 Task: Send an email with the signature Julia Brown with the subject Request for a job offer acceptance and the message Can you please provide me with the contact information for the IT department? from softage.8@softage.net to softage.7@softage.net and move the email from Sent Items to the folder Cloud computing
Action: Mouse moved to (51, 121)
Screenshot: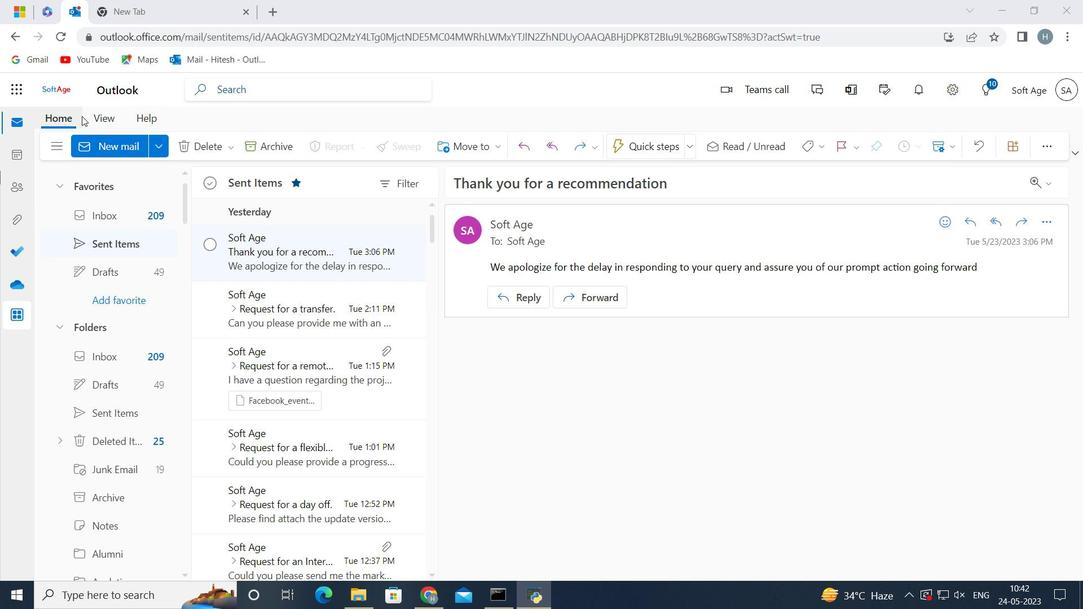 
Action: Mouse pressed left at (51, 121)
Screenshot: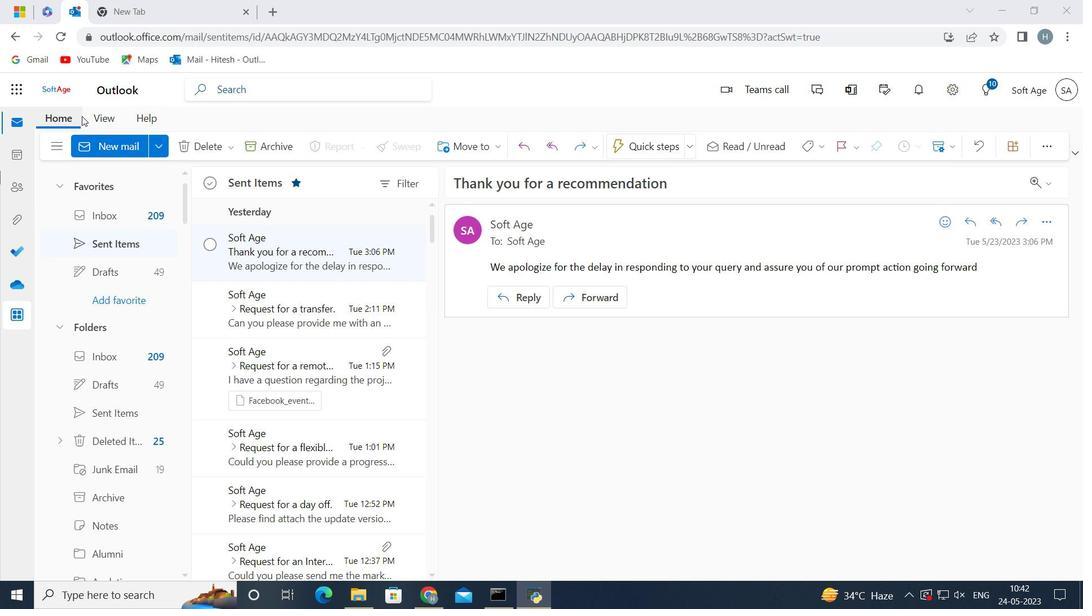 
Action: Mouse moved to (99, 146)
Screenshot: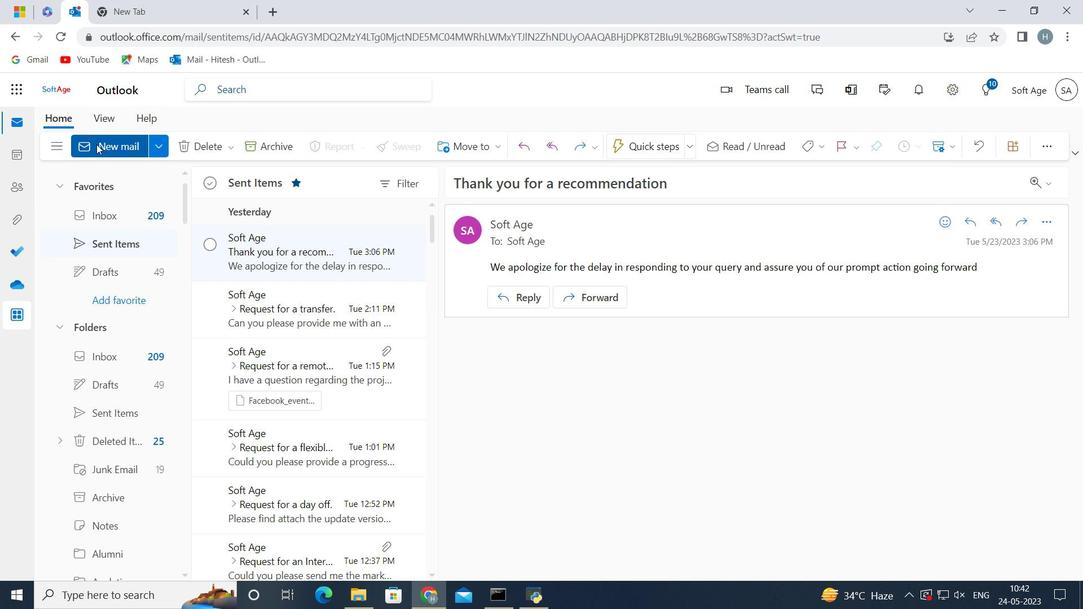 
Action: Mouse pressed left at (99, 146)
Screenshot: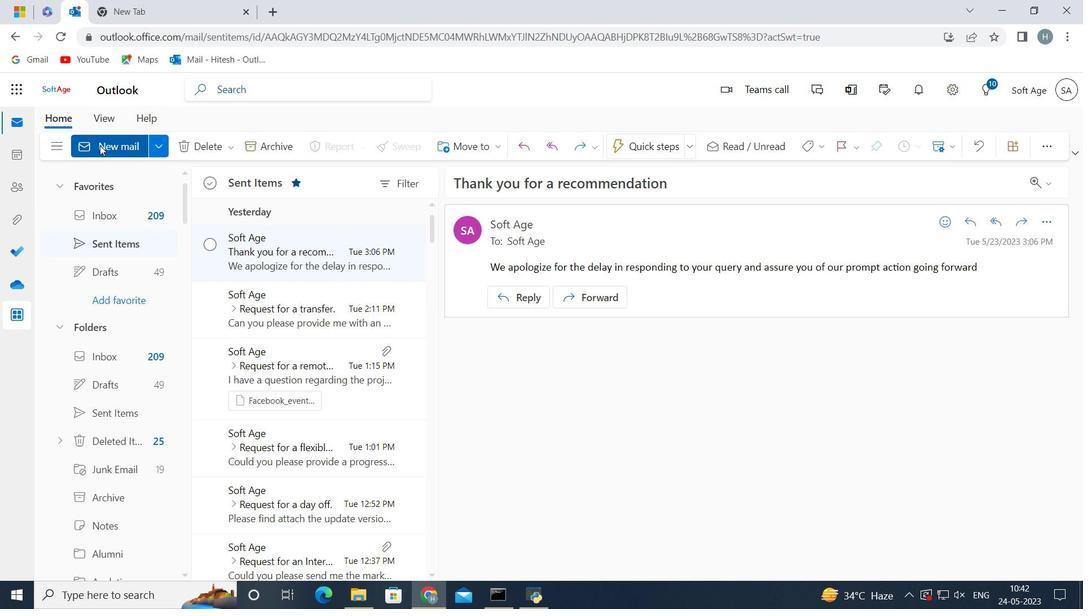 
Action: Mouse moved to (1051, 129)
Screenshot: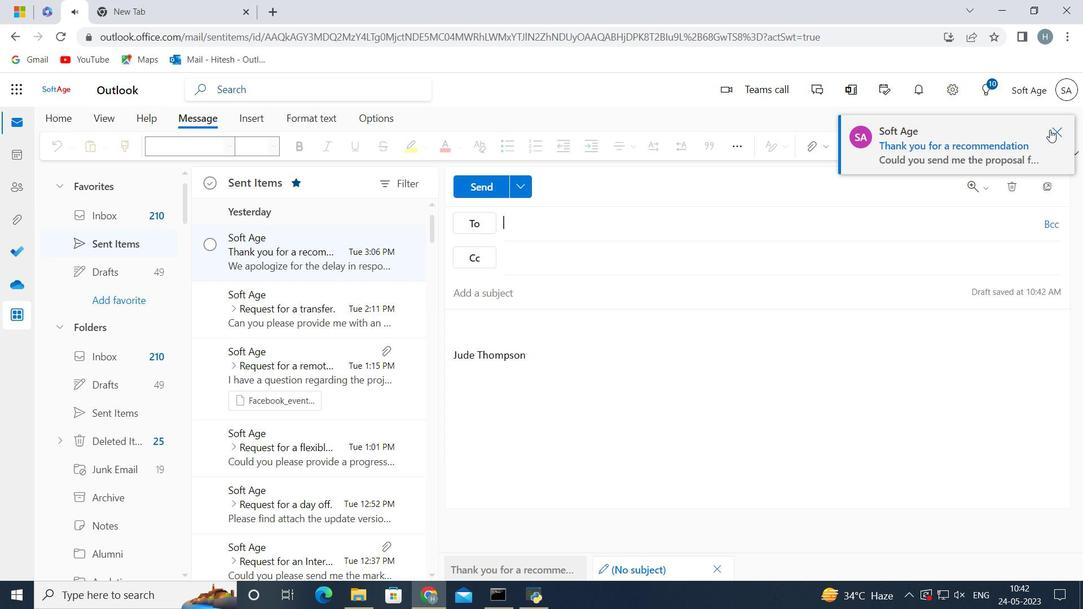 
Action: Mouse pressed left at (1051, 129)
Screenshot: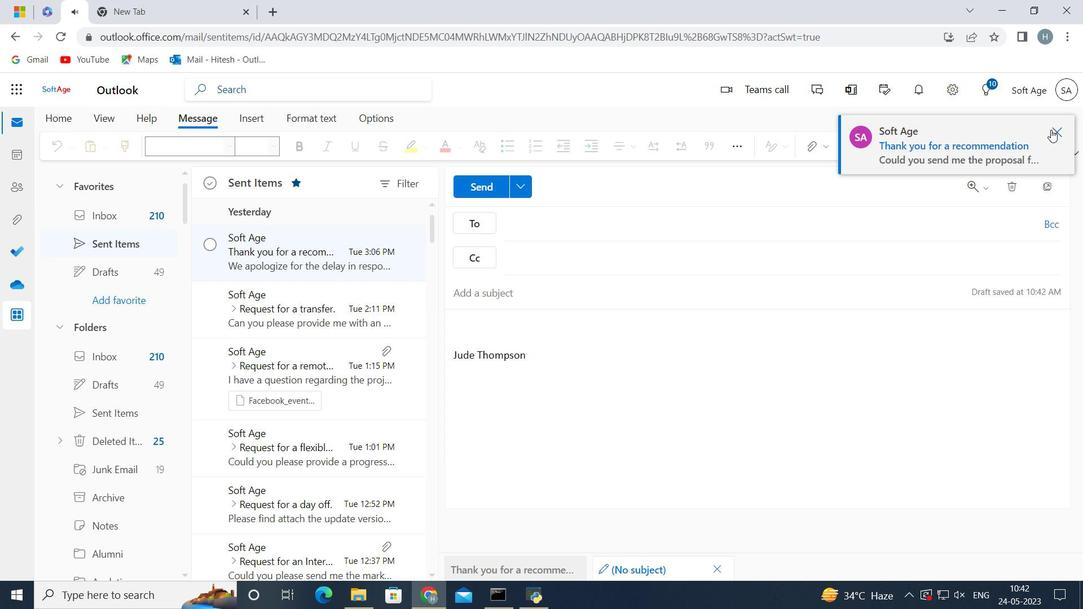 
Action: Mouse moved to (877, 145)
Screenshot: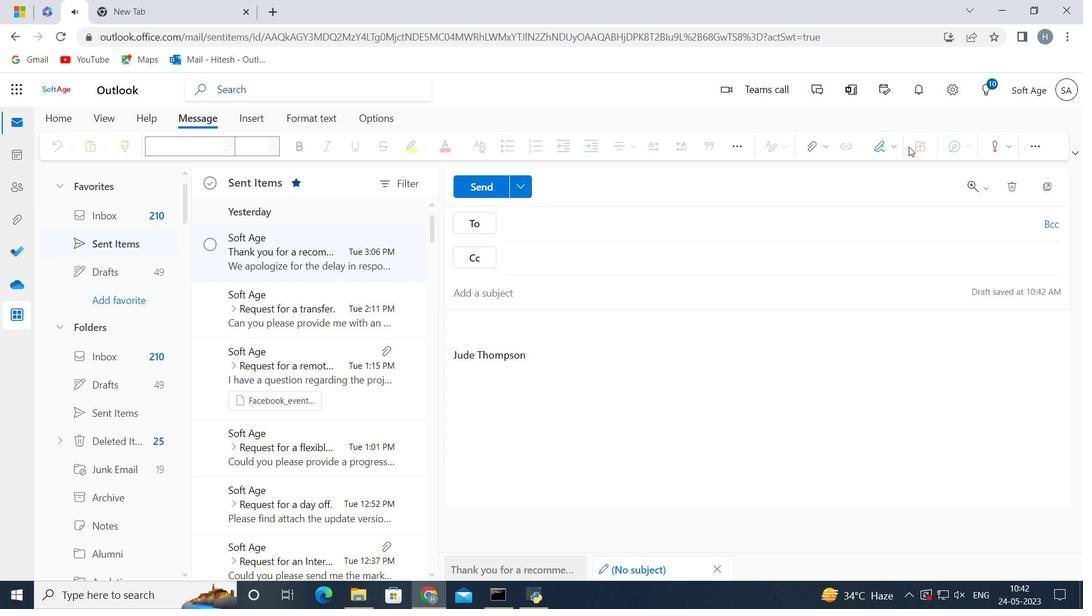 
Action: Mouse pressed left at (877, 145)
Screenshot: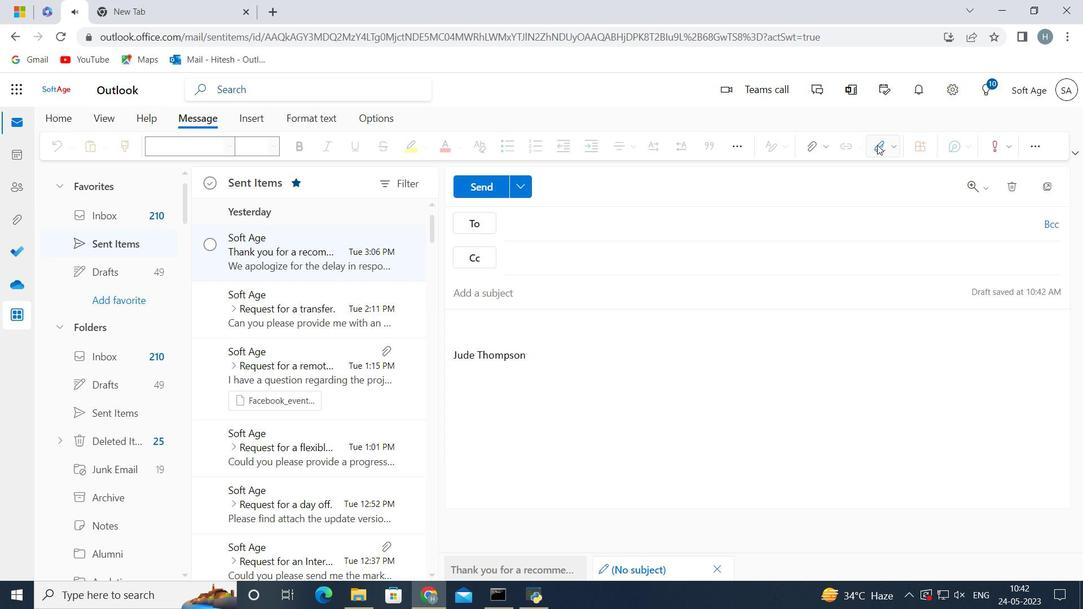 
Action: Mouse moved to (848, 204)
Screenshot: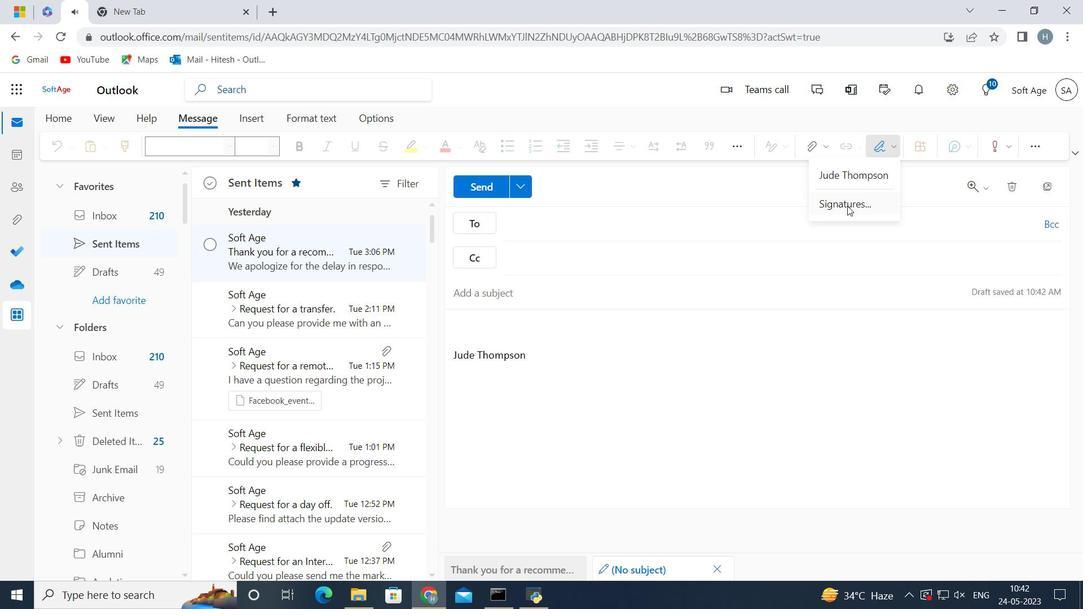 
Action: Mouse pressed left at (848, 204)
Screenshot: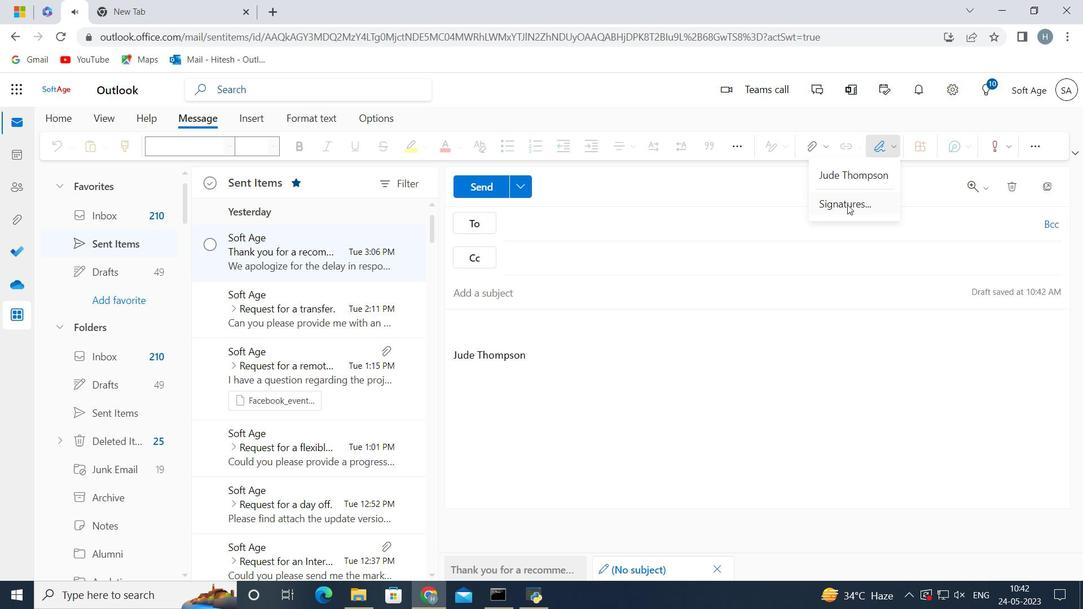 
Action: Mouse moved to (811, 256)
Screenshot: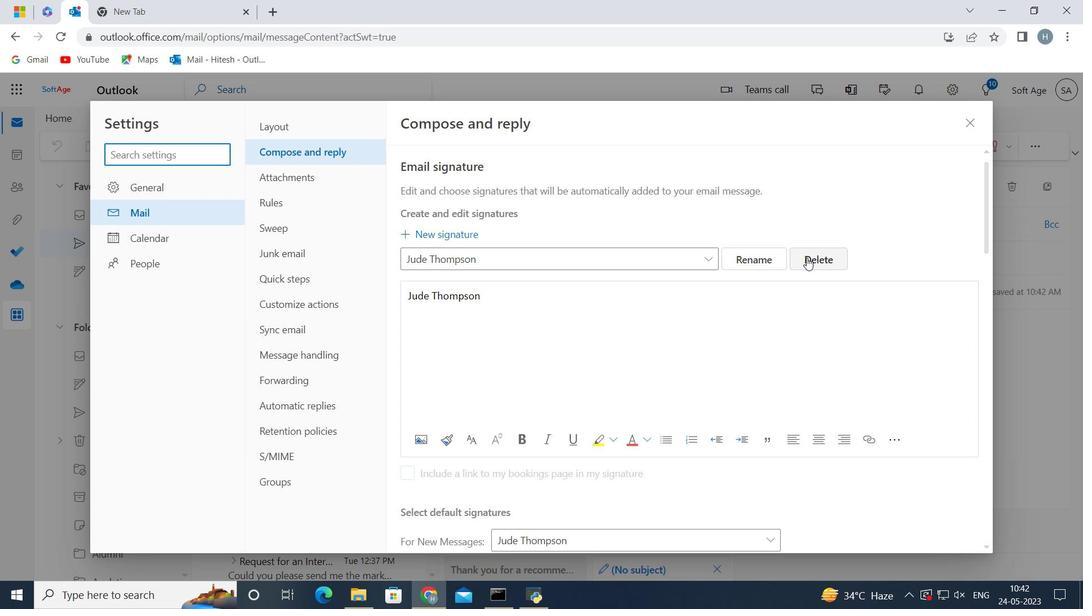 
Action: Mouse pressed left at (811, 256)
Screenshot: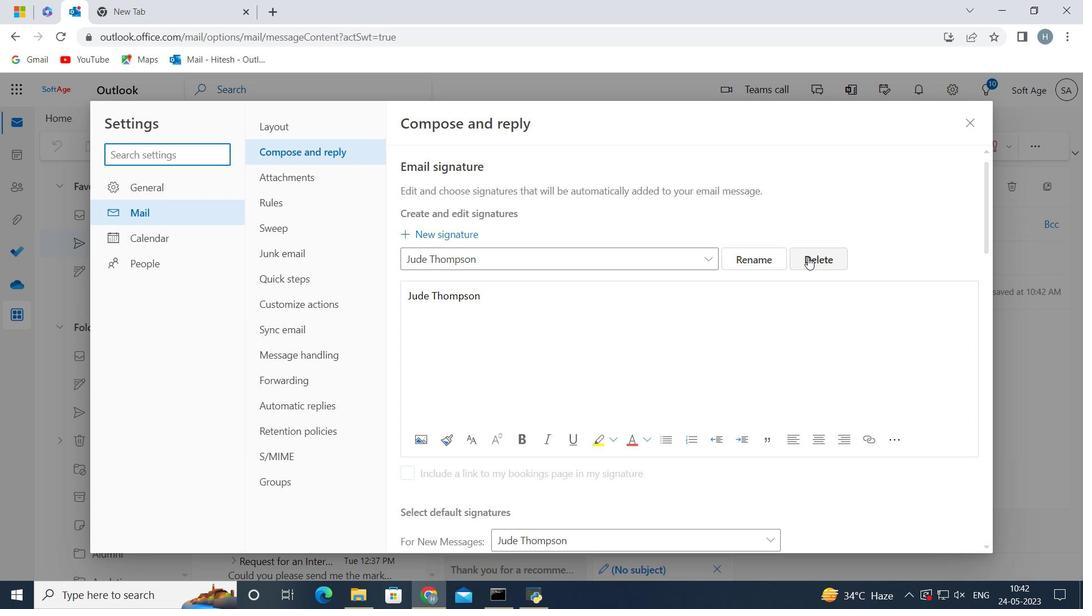 
Action: Mouse moved to (682, 256)
Screenshot: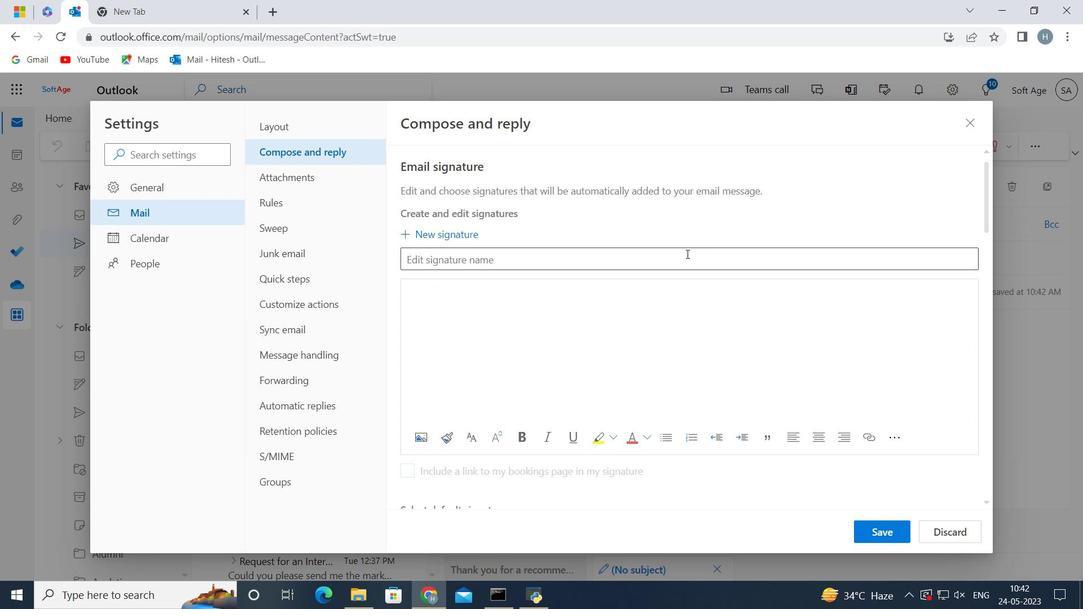 
Action: Mouse pressed left at (682, 256)
Screenshot: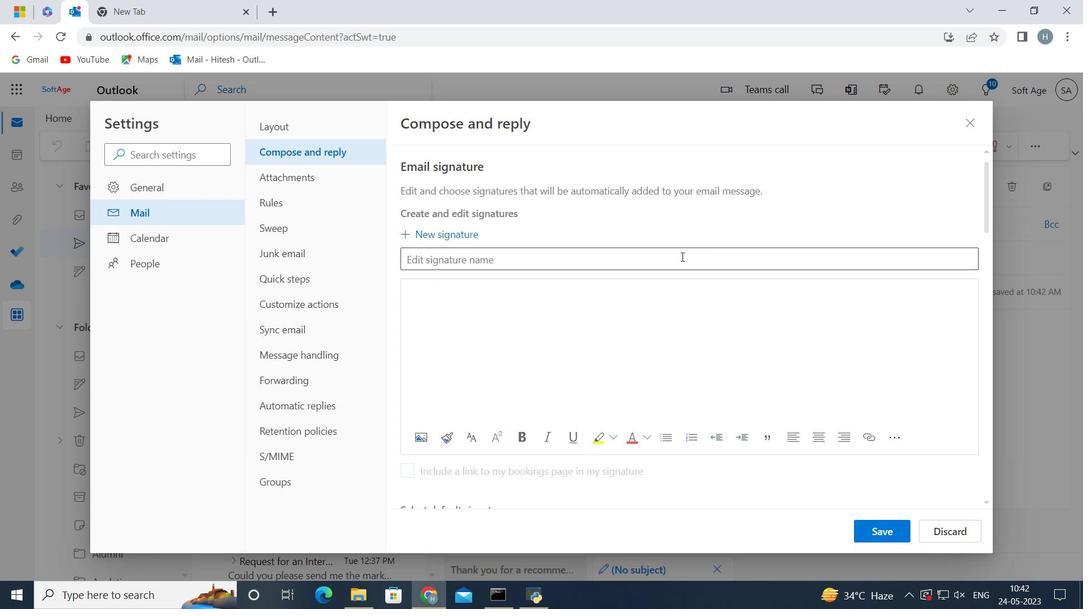 
Action: Key pressed <Key.shift>Julia<Key.space><Key.shift>Brown<Key.space>
Screenshot: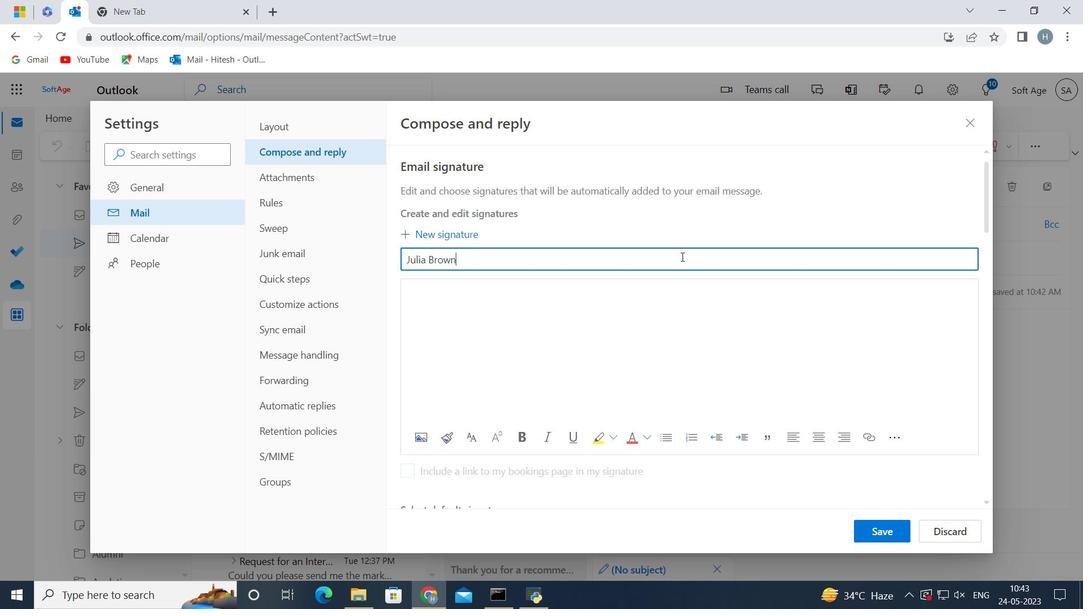 
Action: Mouse moved to (612, 334)
Screenshot: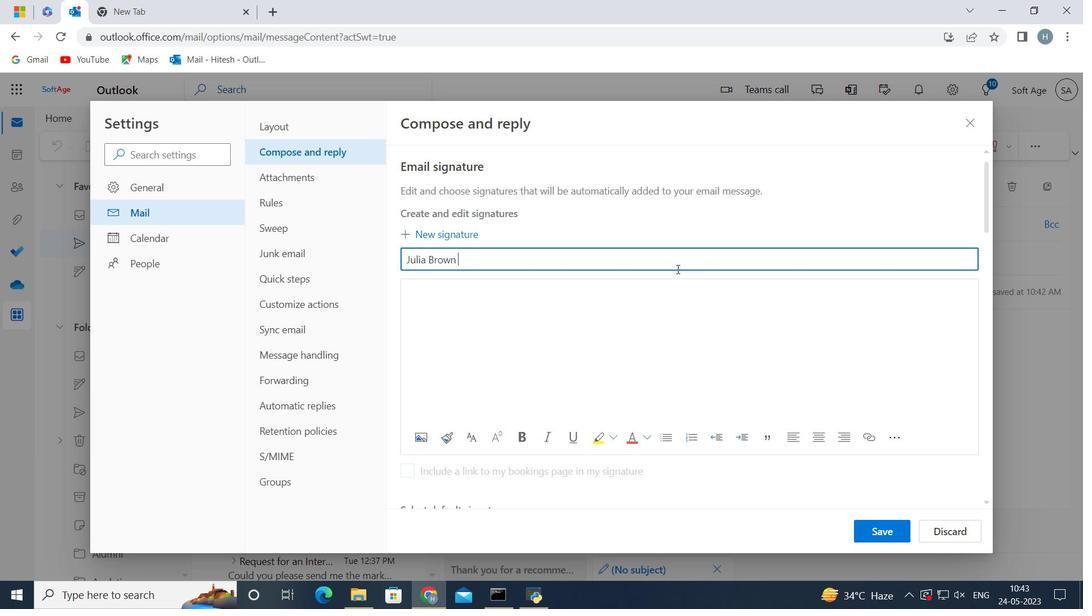 
Action: Mouse pressed left at (612, 334)
Screenshot: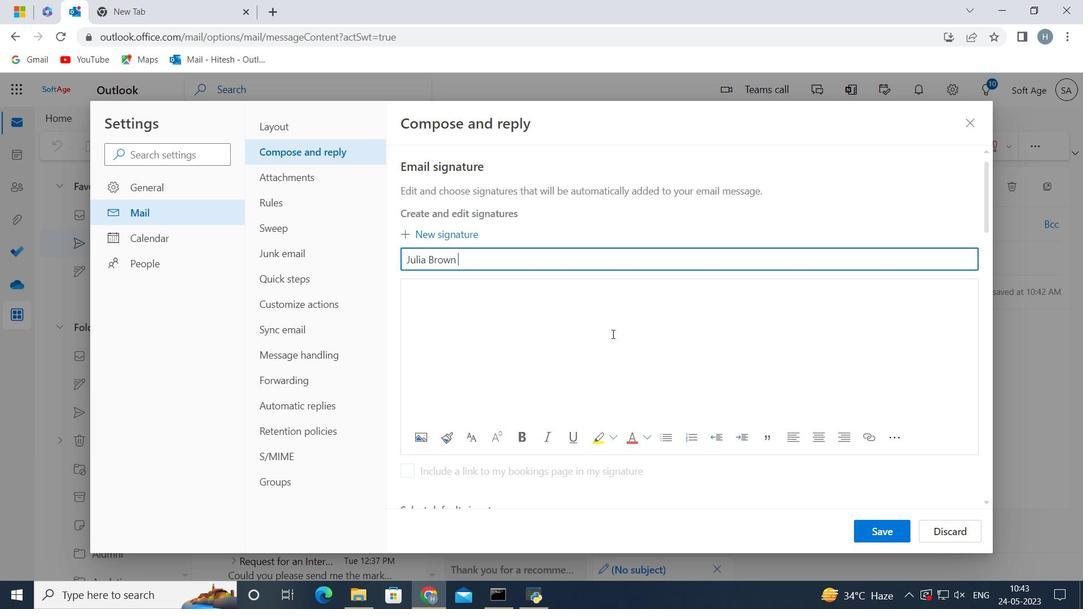 
Action: Key pressed <Key.shift>Julia<Key.space><Key.shift>Brown<Key.space>
Screenshot: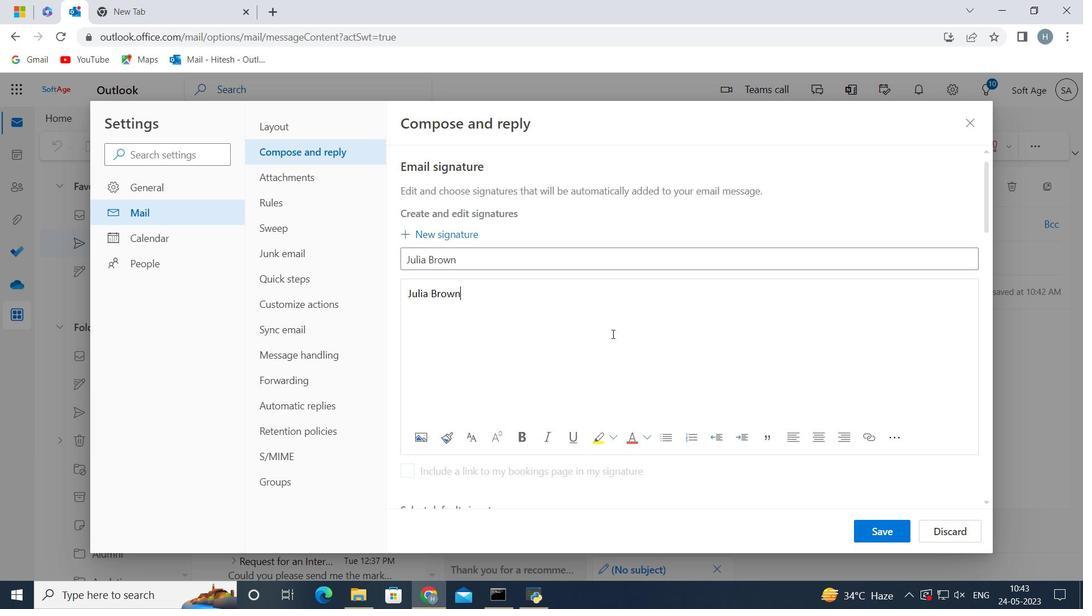 
Action: Mouse moved to (899, 531)
Screenshot: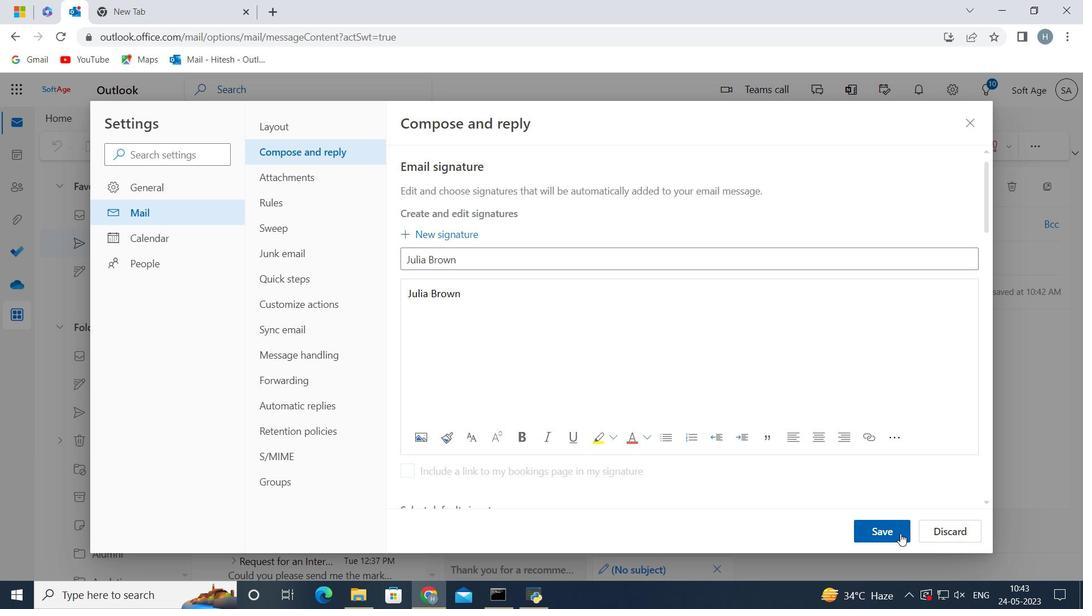 
Action: Mouse pressed left at (899, 531)
Screenshot: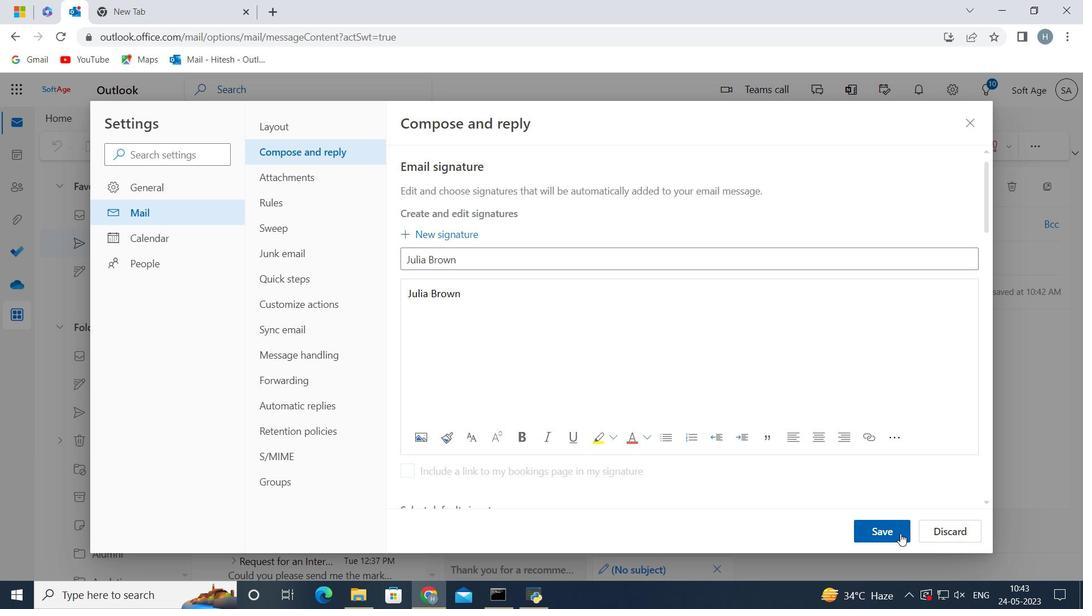 
Action: Mouse moved to (858, 378)
Screenshot: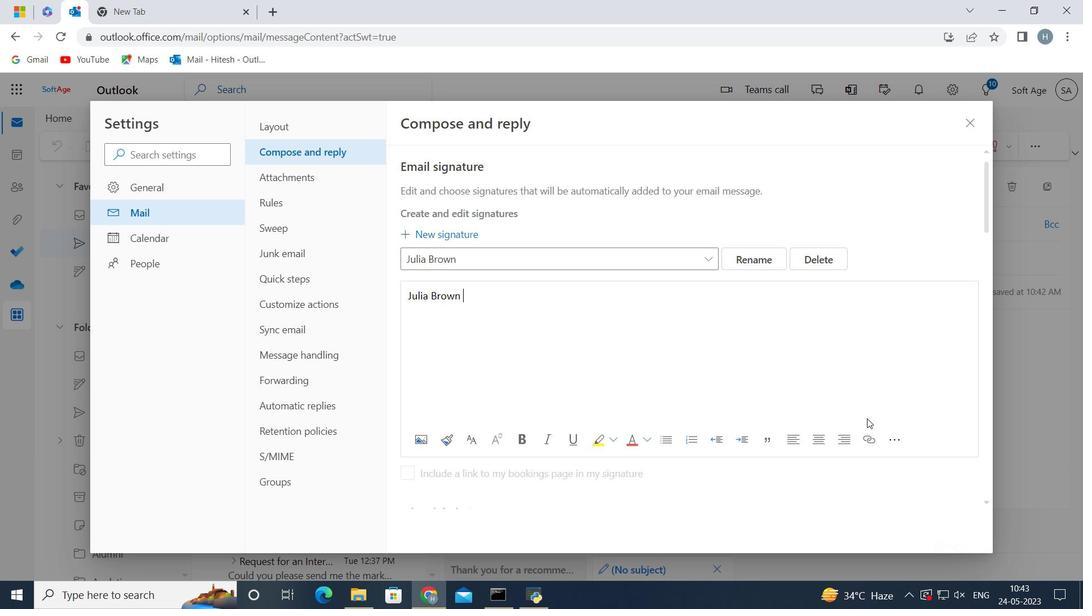 
Action: Mouse scrolled (859, 379) with delta (0, 0)
Screenshot: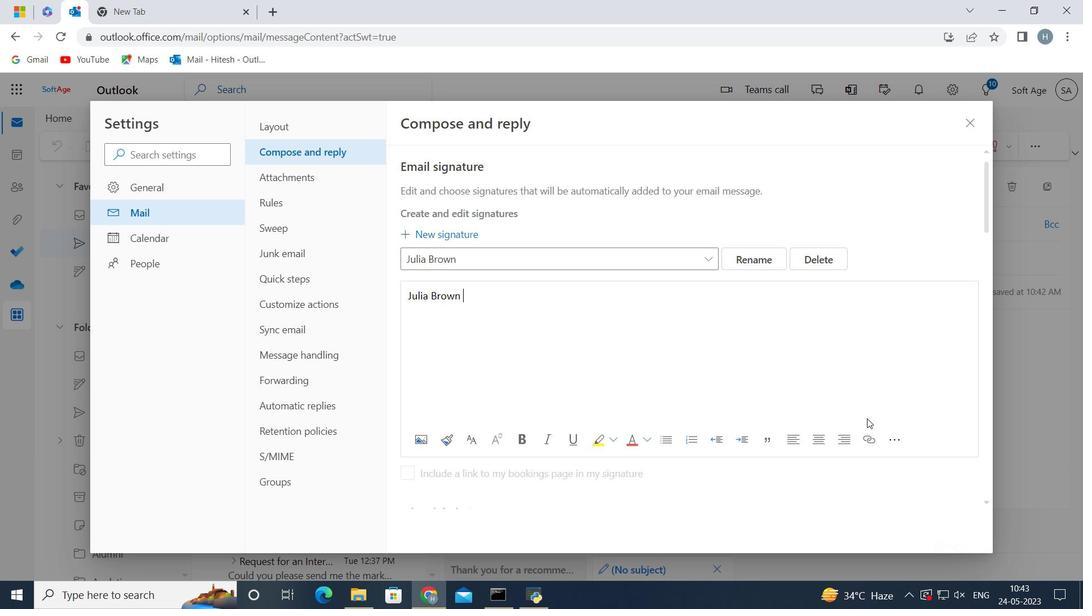 
Action: Mouse moved to (849, 358)
Screenshot: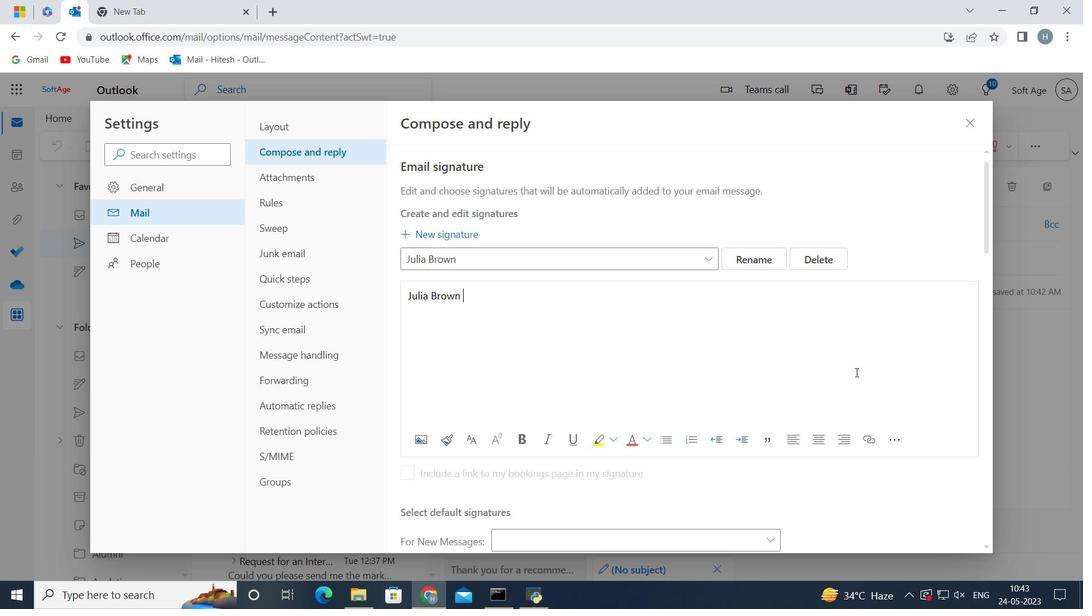 
Action: Mouse scrolled (856, 370) with delta (0, 0)
Screenshot: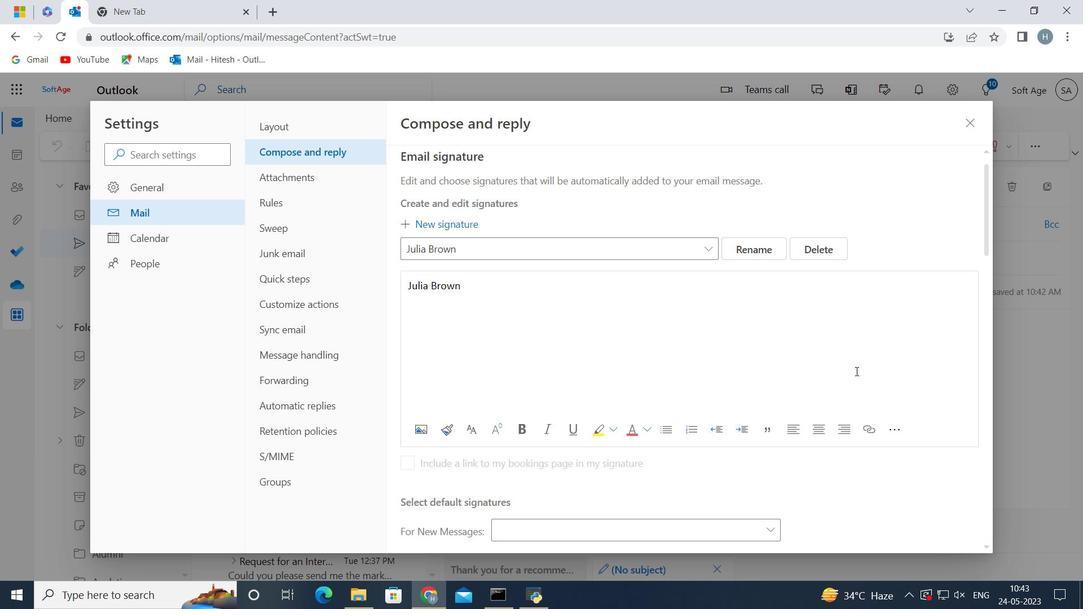 
Action: Mouse scrolled (849, 357) with delta (0, 0)
Screenshot: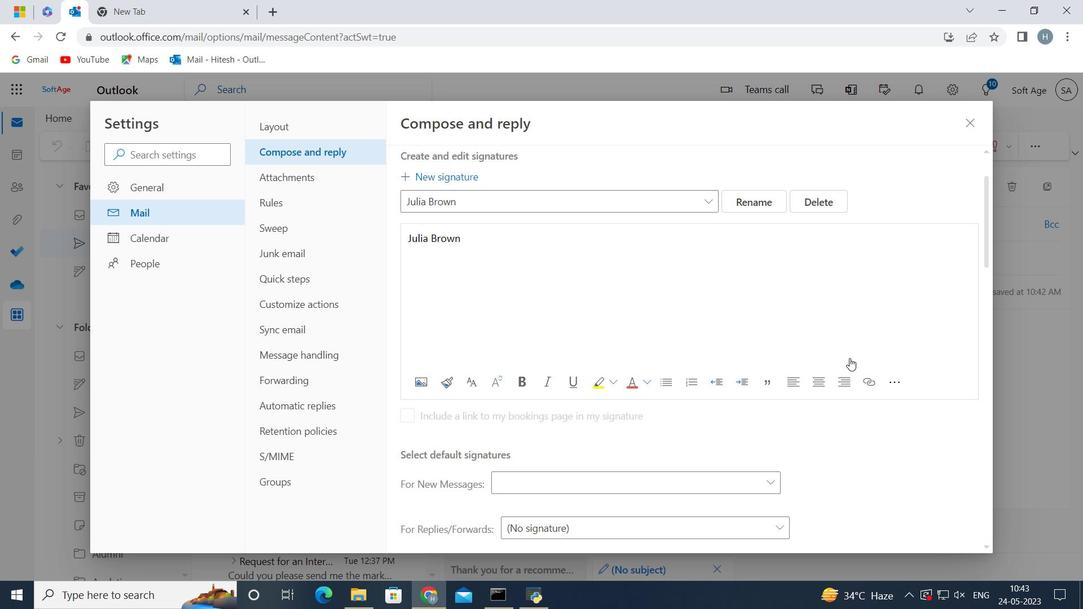 
Action: Mouse scrolled (849, 357) with delta (0, 0)
Screenshot: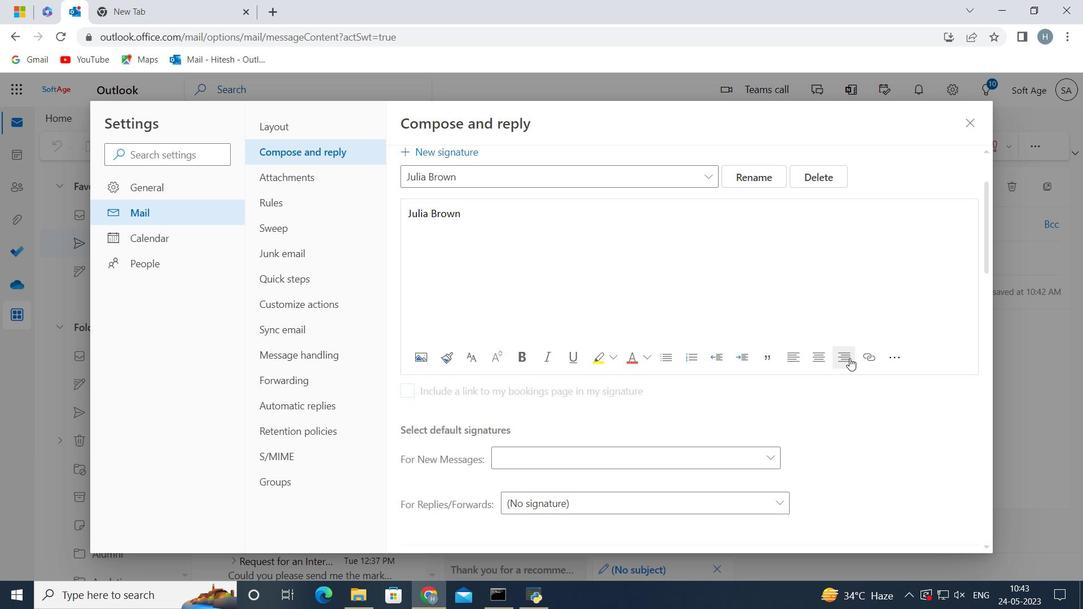 
Action: Mouse moved to (737, 248)
Screenshot: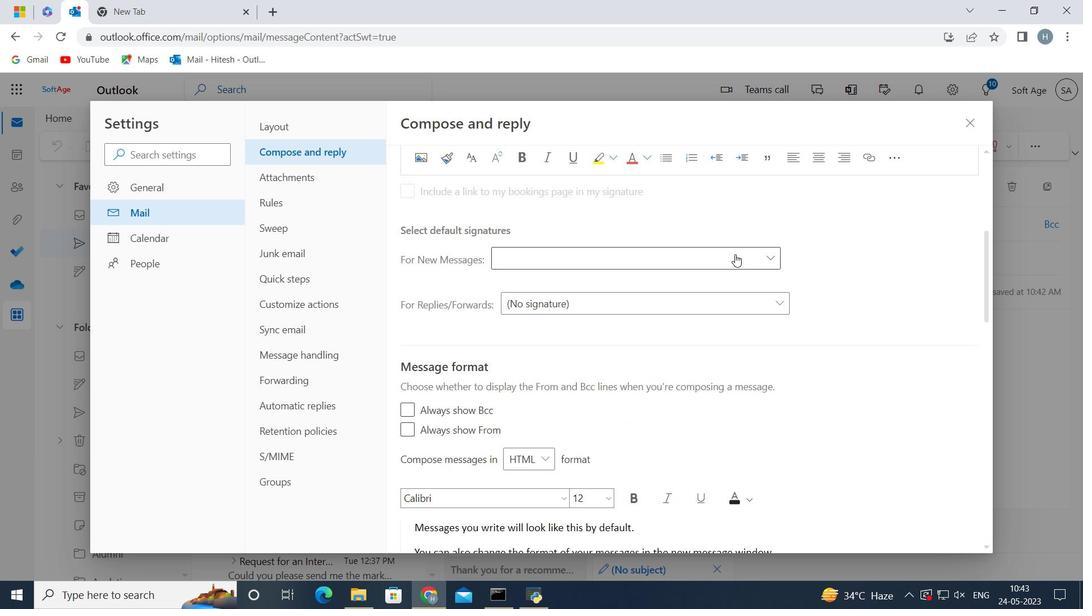 
Action: Mouse pressed left at (737, 248)
Screenshot: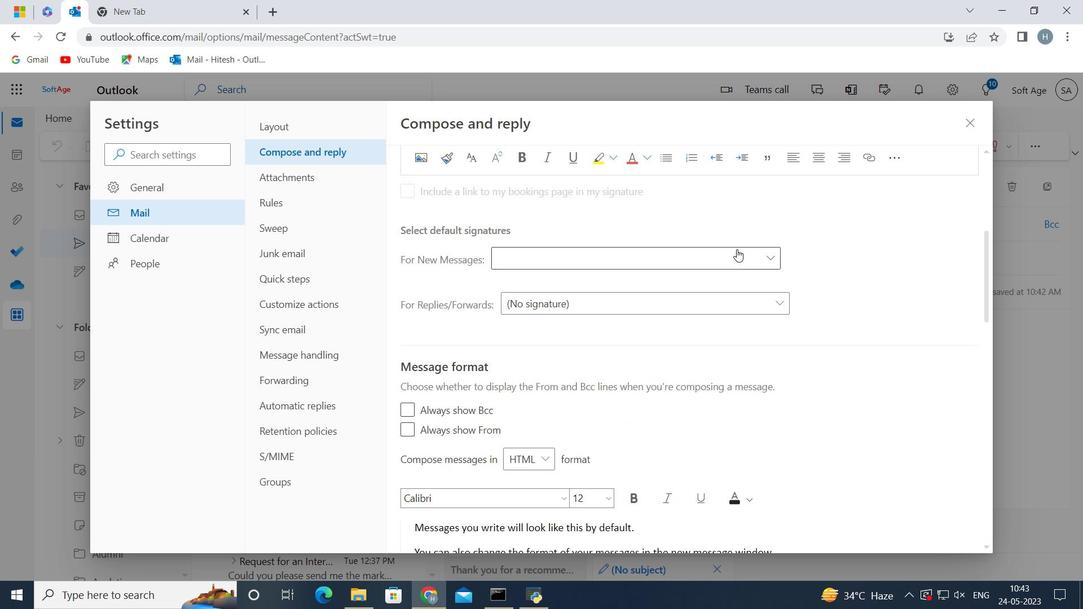 
Action: Mouse moved to (738, 298)
Screenshot: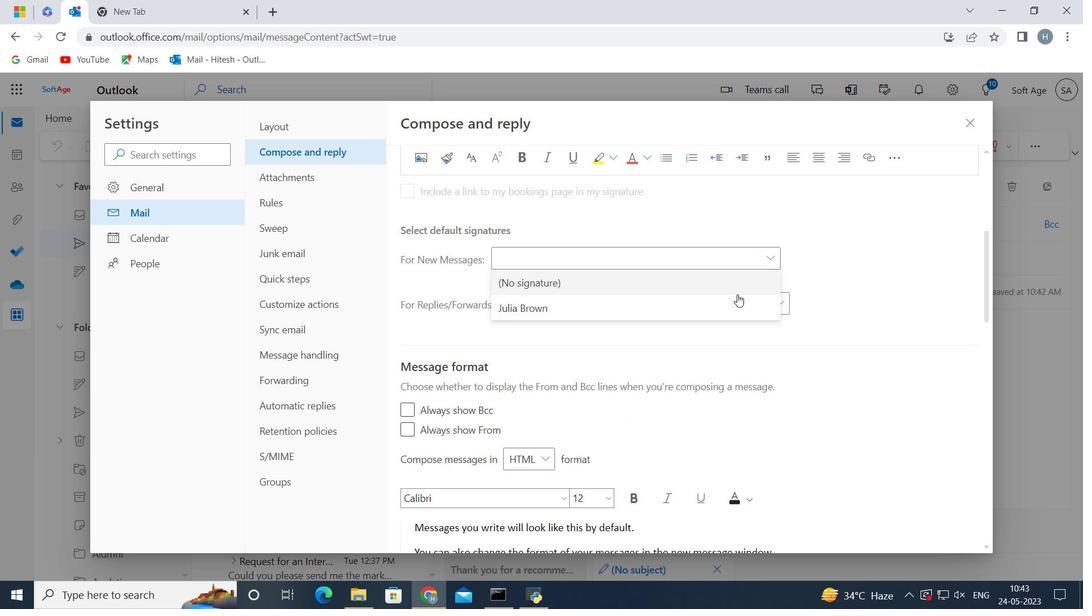 
Action: Mouse pressed left at (738, 298)
Screenshot: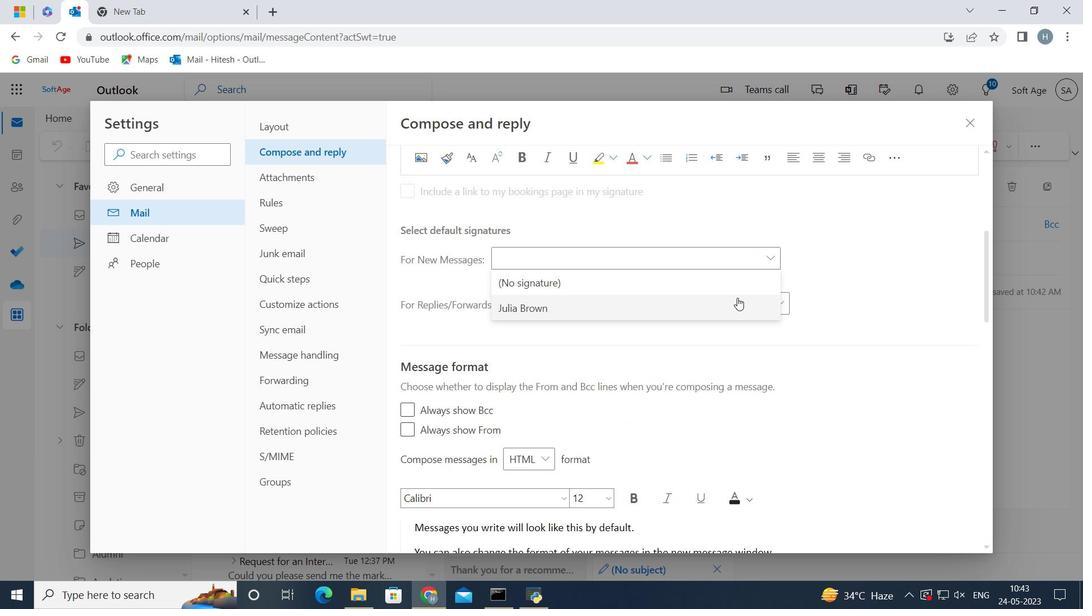 
Action: Mouse moved to (877, 529)
Screenshot: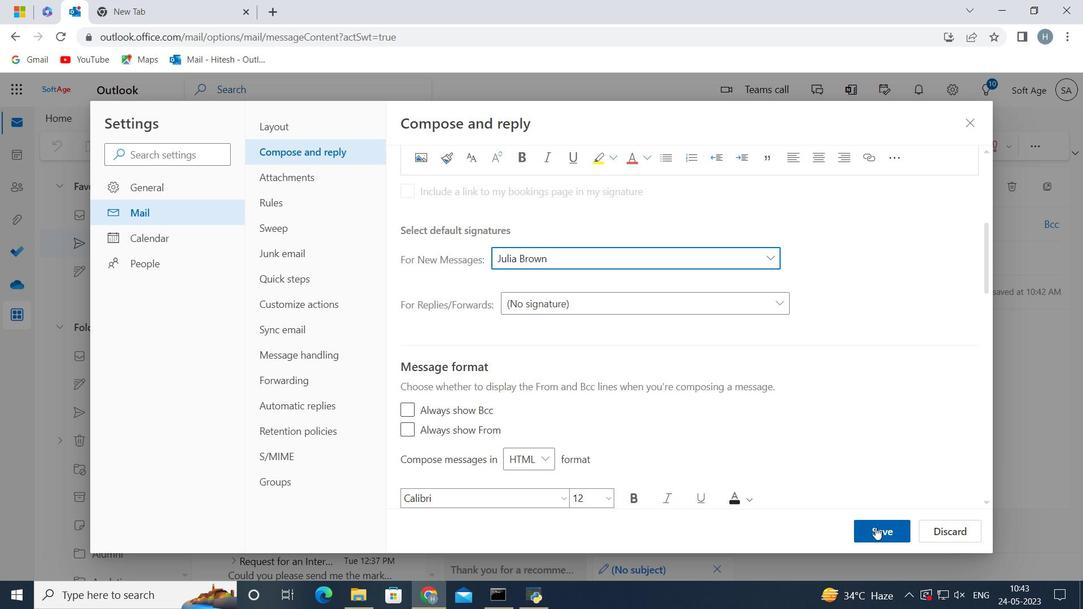 
Action: Mouse pressed left at (877, 529)
Screenshot: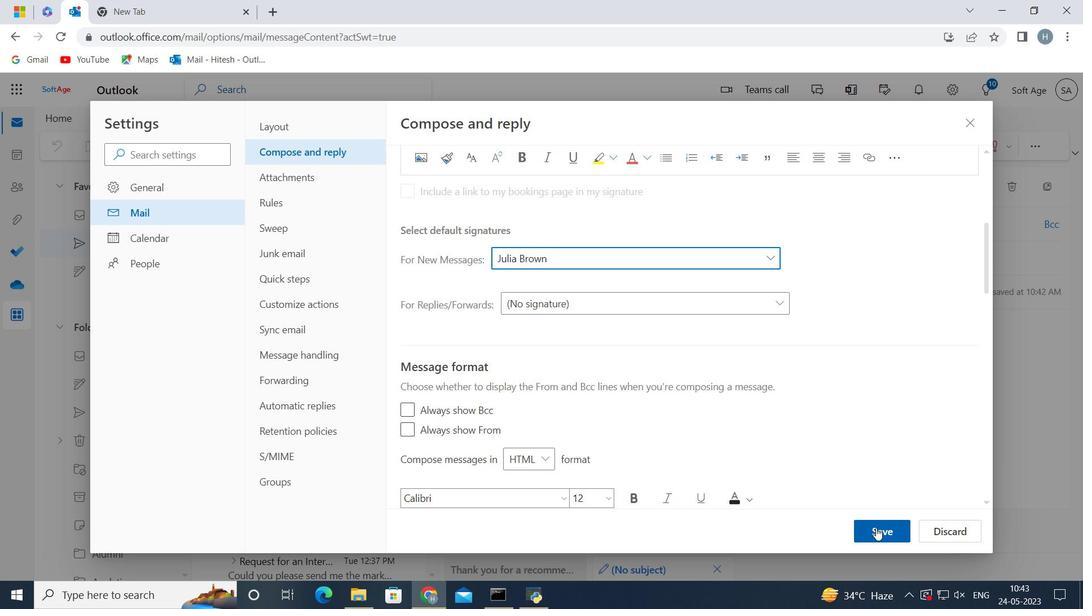 
Action: Mouse moved to (969, 124)
Screenshot: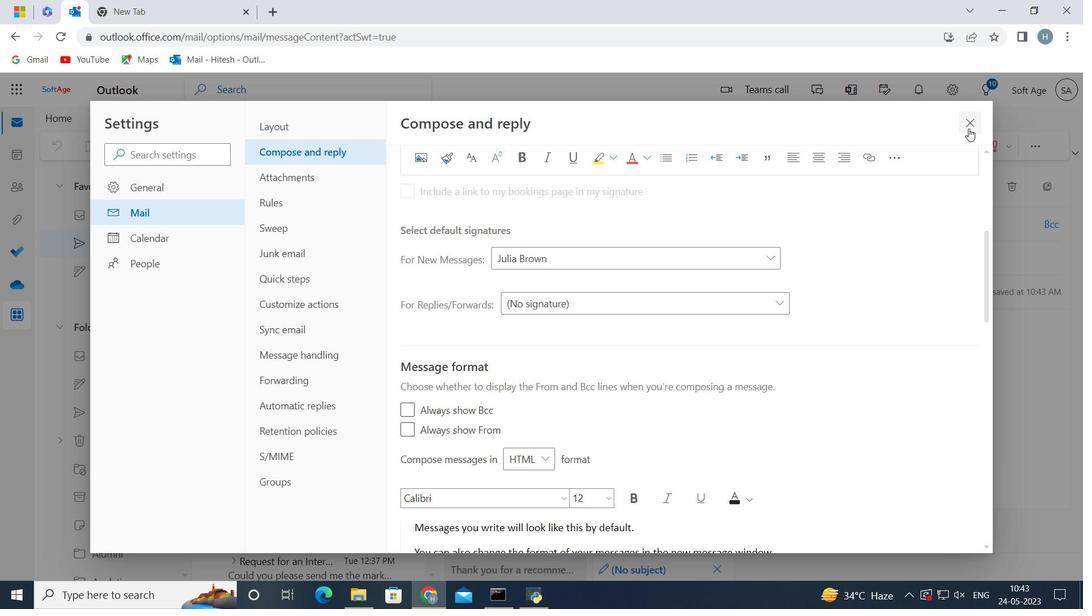 
Action: Mouse pressed left at (969, 124)
Screenshot: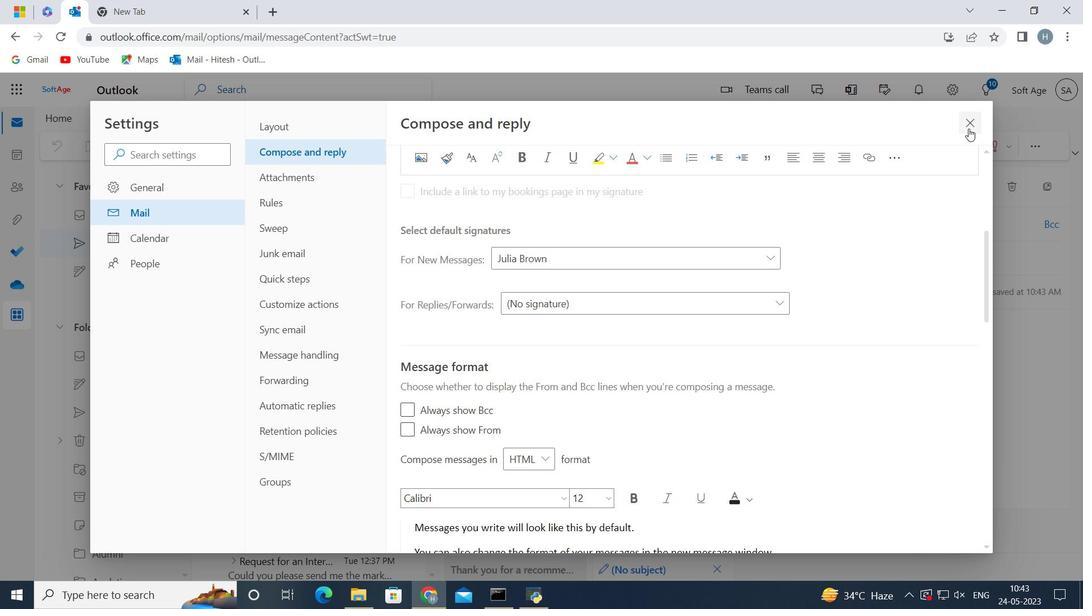 
Action: Mouse moved to (554, 296)
Screenshot: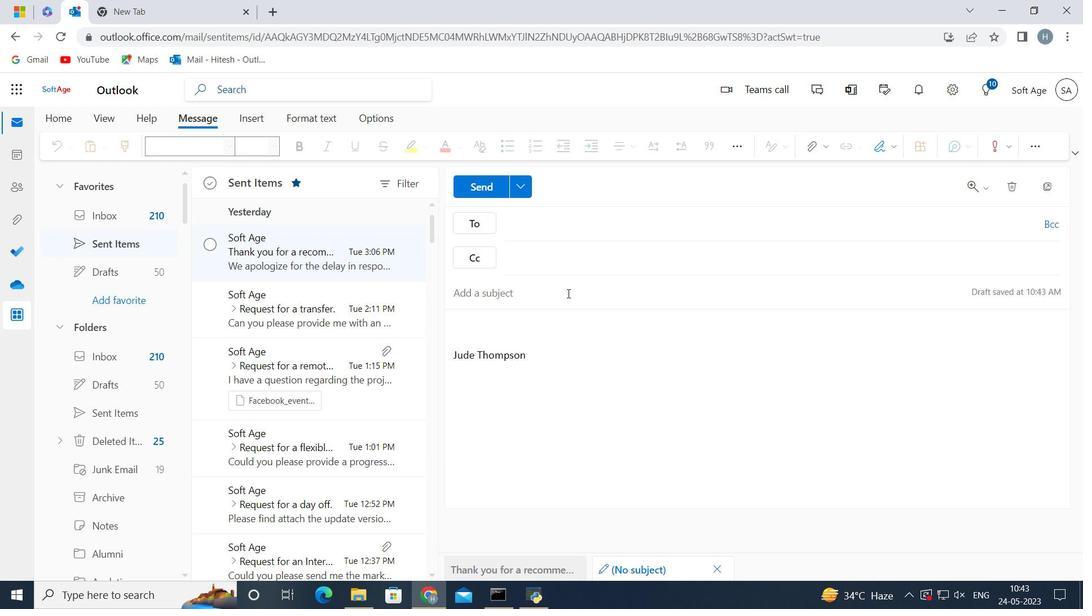 
Action: Mouse pressed left at (554, 296)
Screenshot: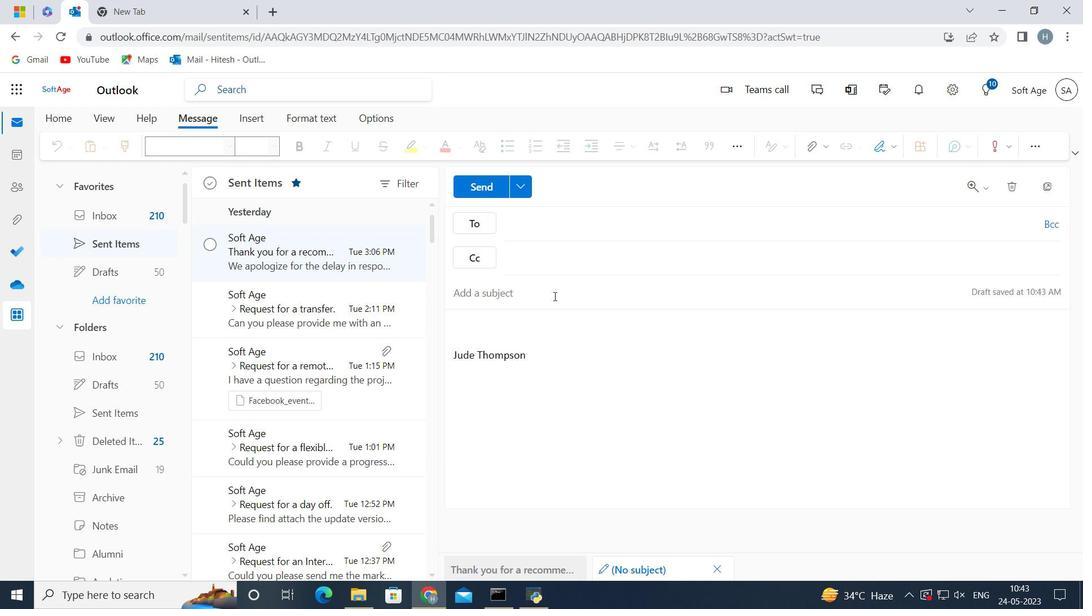 
Action: Key pressed <Key.shift>Request<Key.space>for<Key.space>a<Key.space>job<Key.space>offer<Key.space>acceptance<Key.space>
Screenshot: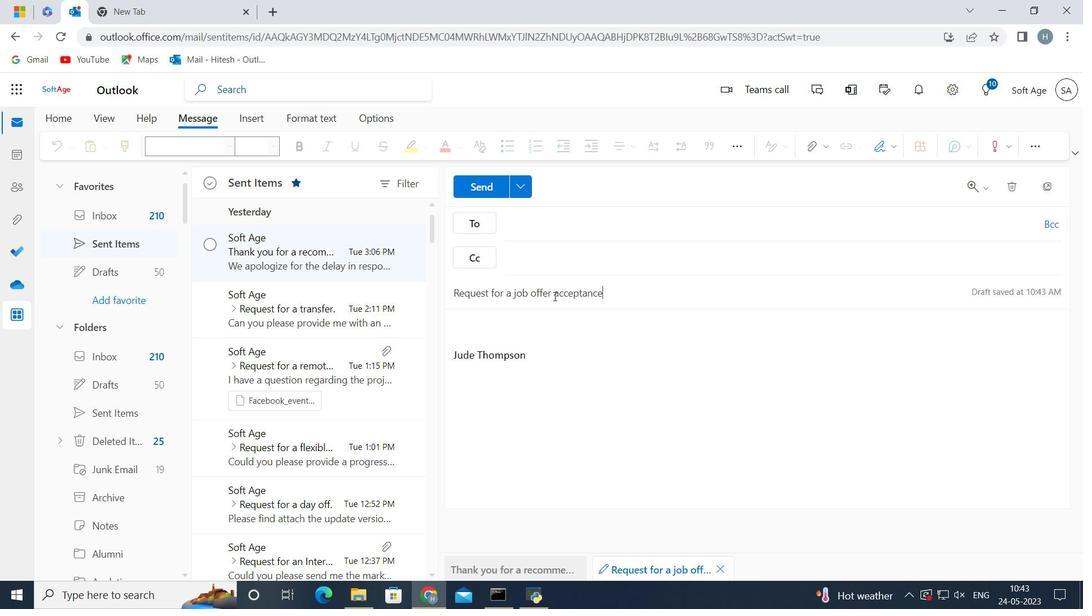 
Action: Mouse moved to (580, 352)
Screenshot: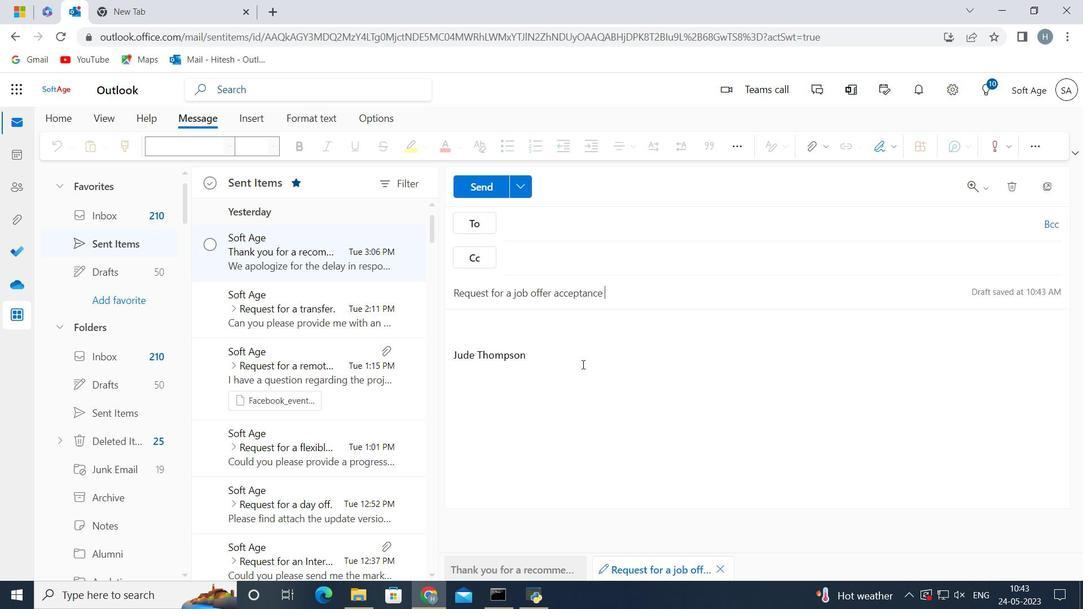 
Action: Mouse pressed left at (580, 352)
Screenshot: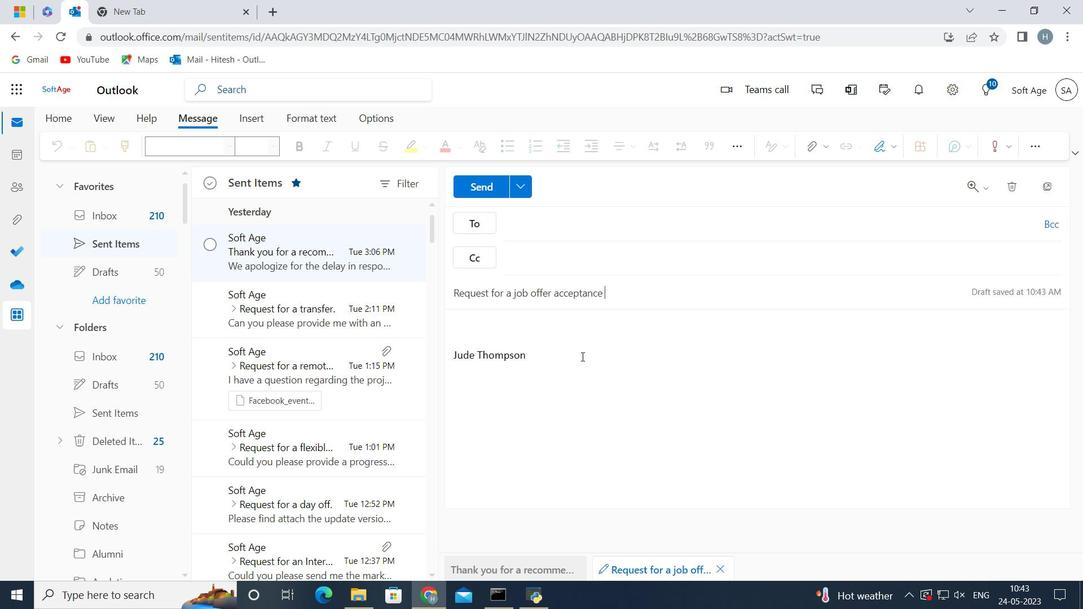 
Action: Mouse moved to (580, 351)
Screenshot: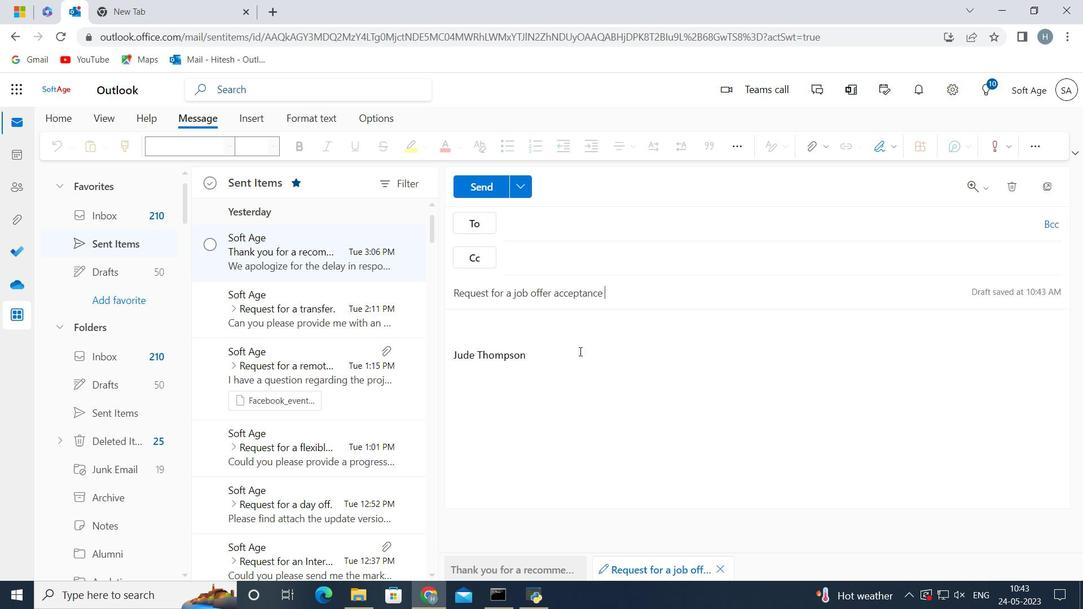 
Action: Key pressed <Key.backspace><Key.backspace><Key.backspace><Key.backspace><Key.backspace><Key.backspace><Key.backspace><Key.backspace><Key.backspace><Key.backspace><Key.backspace><Key.backspace><Key.backspace><Key.backspace><Key.backspace><Key.backspace><Key.backspace><Key.backspace><Key.backspace><Key.backspace><Key.backspace><Key.backspace><Key.backspace><Key.backspace><Key.backspace><Key.backspace><Key.backspace><Key.backspace><Key.backspace><Key.backspace><Key.backspace><Key.backspace><Key.backspace><Key.backspace><Key.backspace><Key.backspace><Key.backspace><Key.backspace><Key.backspace><Key.backspace><Key.backspace><Key.backspace><Key.backspace><Key.backspace><Key.backspace><Key.backspace><Key.backspace><Key.backspace><Key.backspace><Key.shift>Can<Key.space>you<Key.space>please<Key.space>provide<Key.space>me<Key.space>with<Key.space>the<Key.space>contact<Key.space>information<Key.space>for<Key.space>the<Key.space><Key.shift>IT<Key.space>department<Key.space>
Screenshot: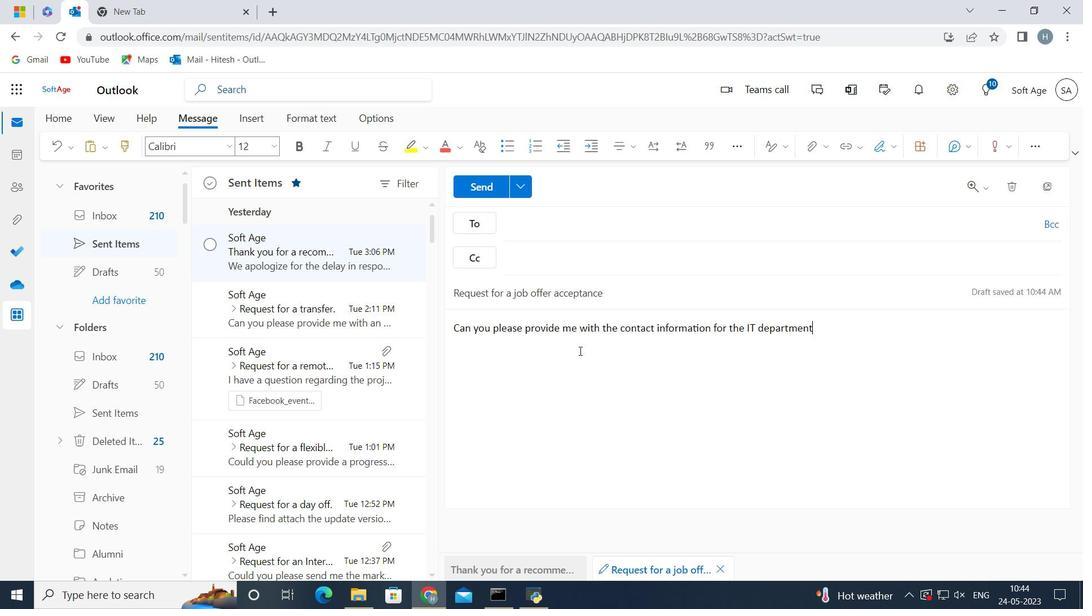 
Action: Mouse moved to (546, 219)
Screenshot: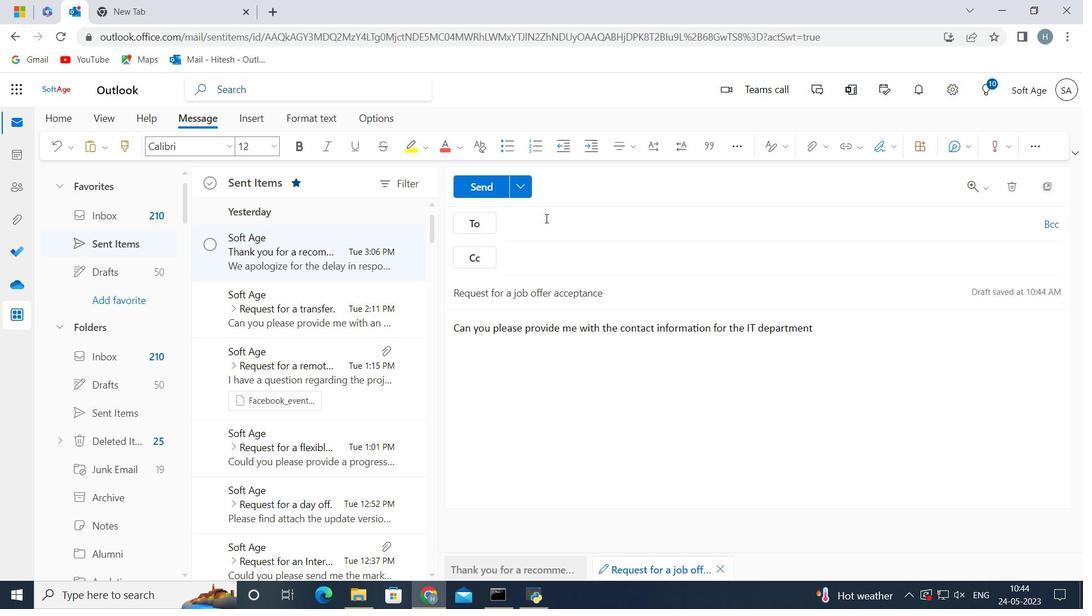 
Action: Mouse pressed left at (546, 219)
Screenshot: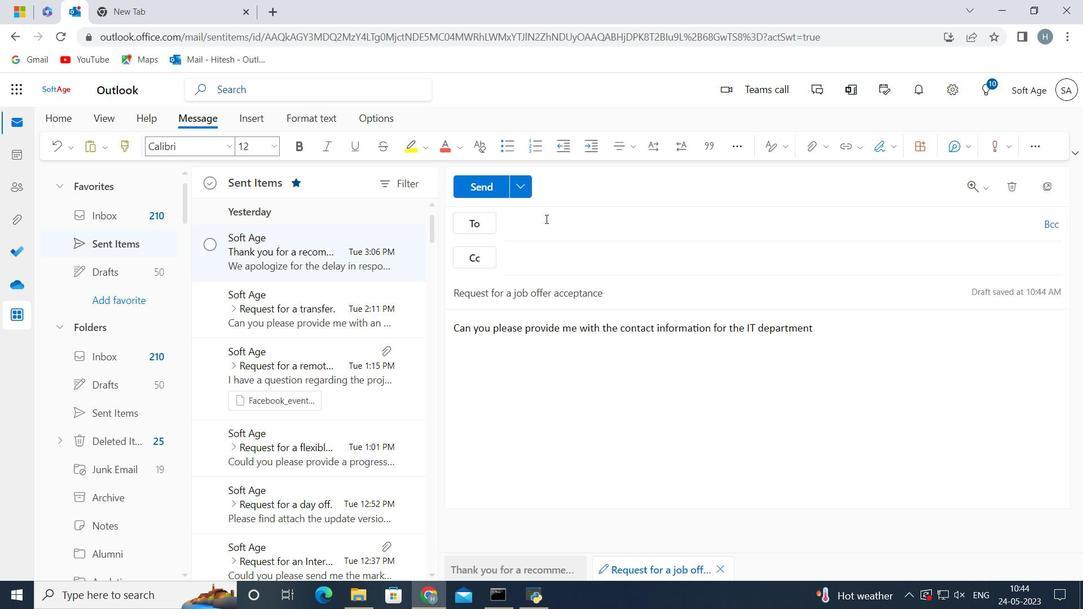 
Action: Mouse moved to (546, 219)
Screenshot: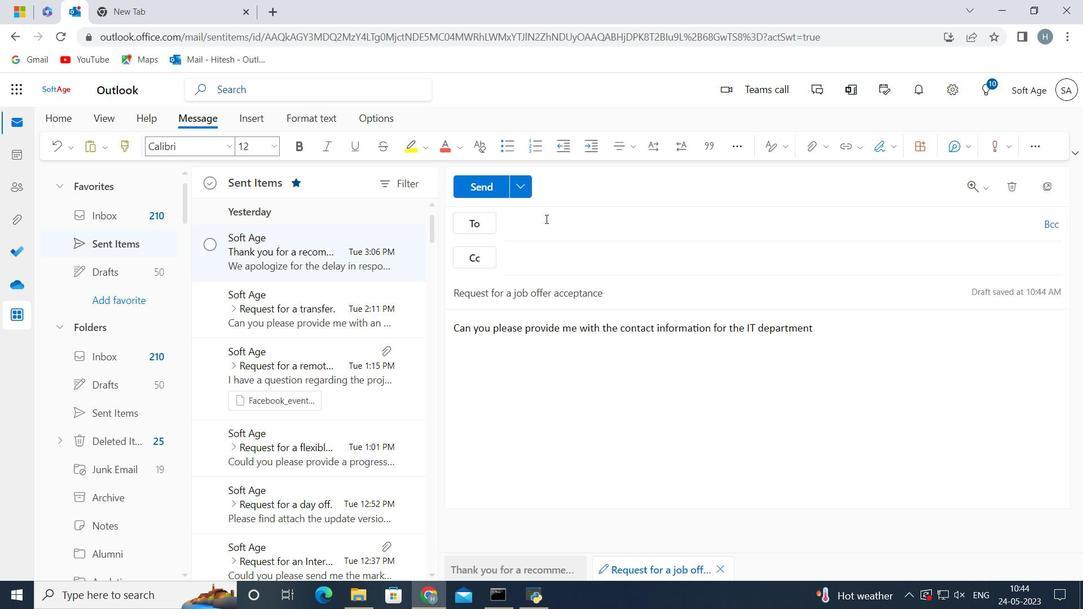 
Action: Key pressed softage.7<Key.shift>@softag
Screenshot: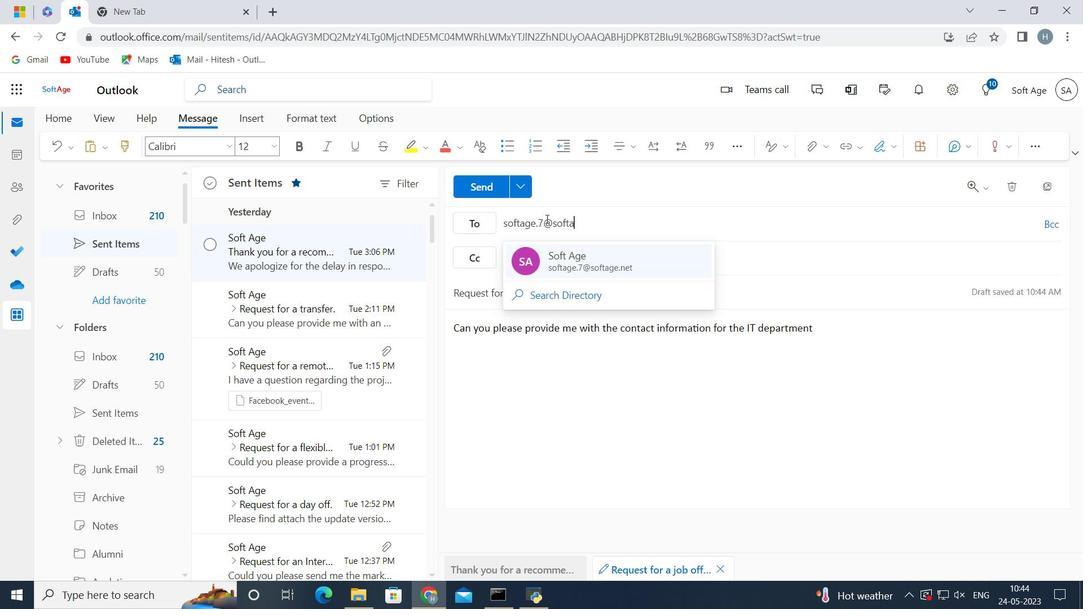 
Action: Mouse moved to (547, 219)
Screenshot: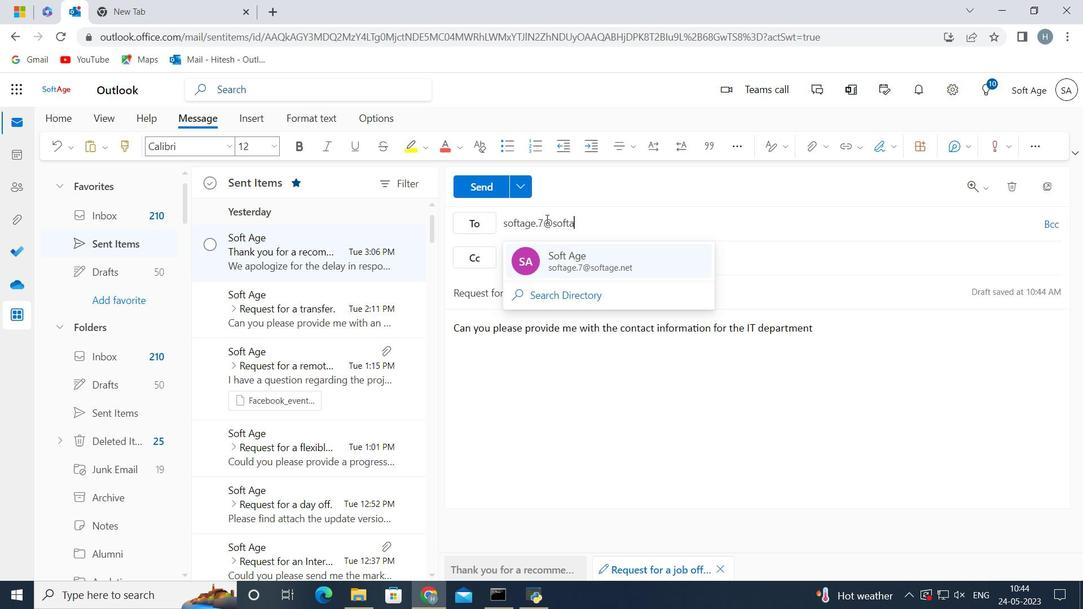 
Action: Key pressed e.net
Screenshot: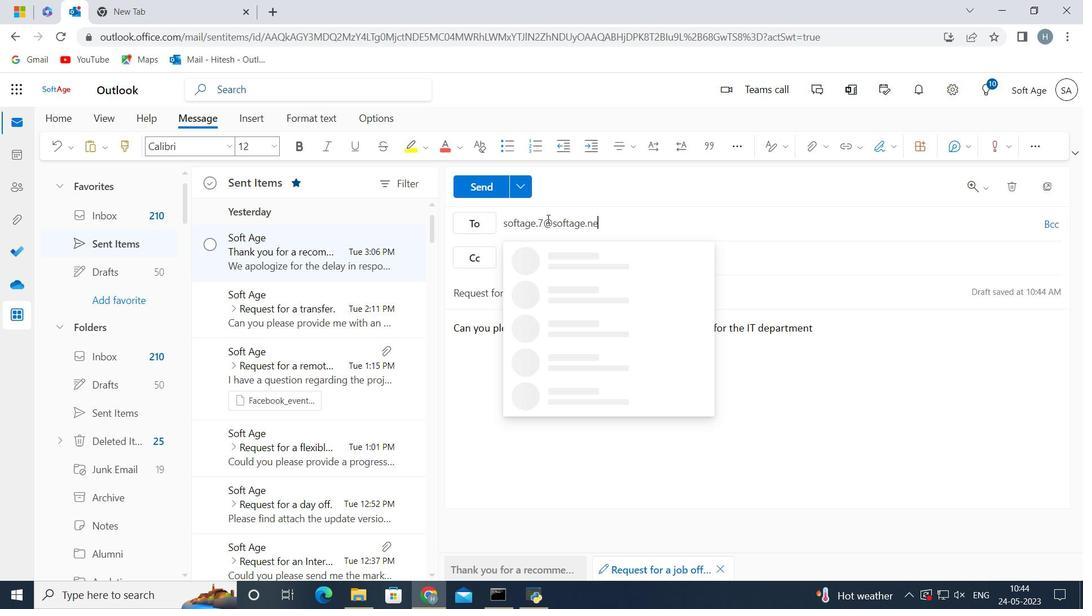 
Action: Mouse moved to (568, 260)
Screenshot: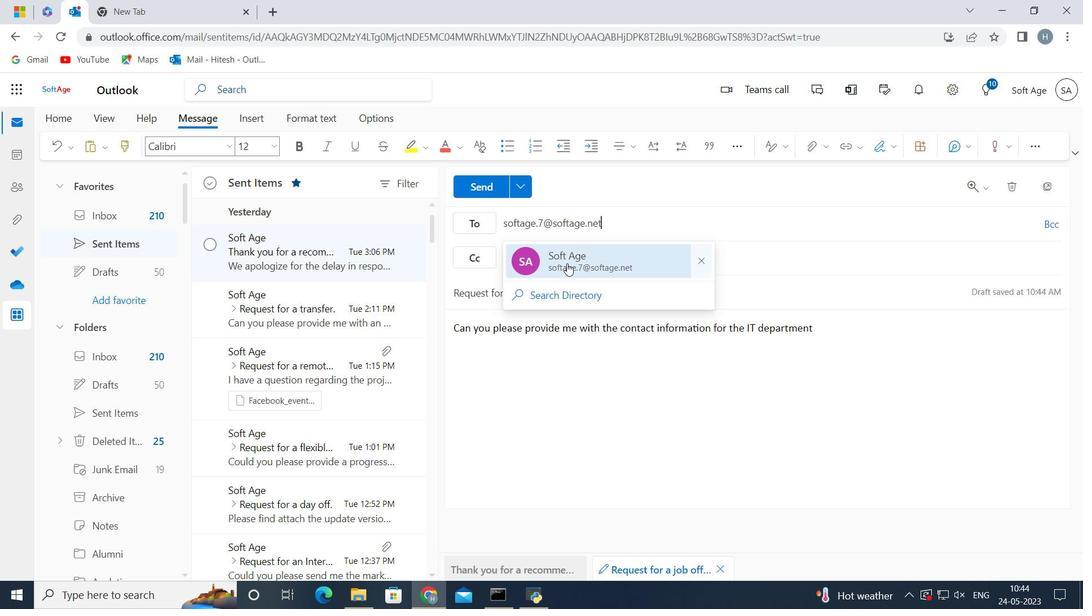 
Action: Mouse pressed left at (568, 260)
Screenshot: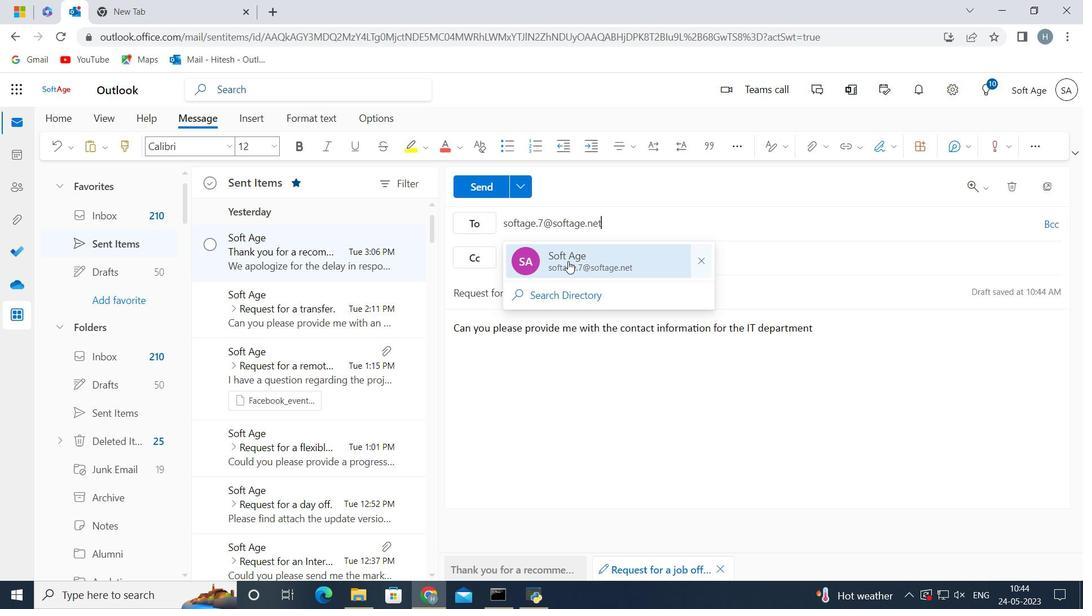 
Action: Mouse moved to (485, 185)
Screenshot: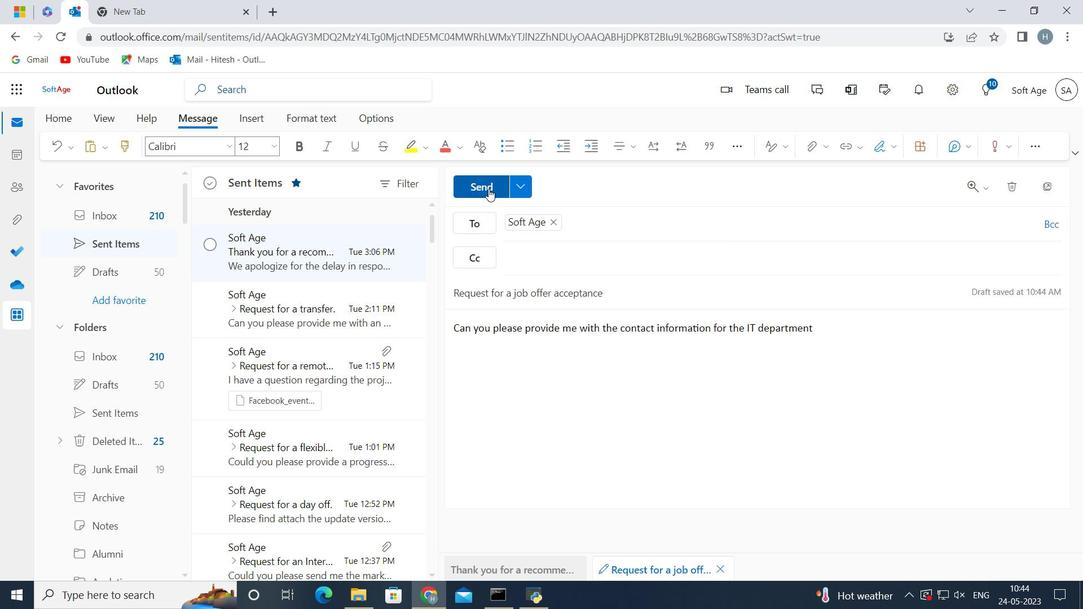 
Action: Mouse pressed left at (485, 185)
Screenshot: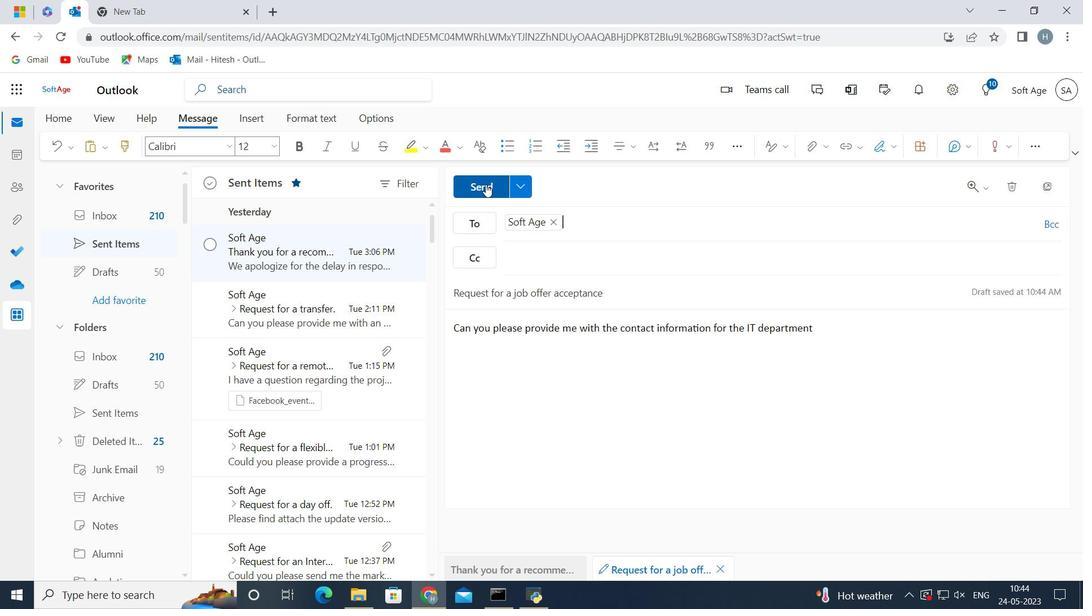 
Action: Mouse moved to (314, 249)
Screenshot: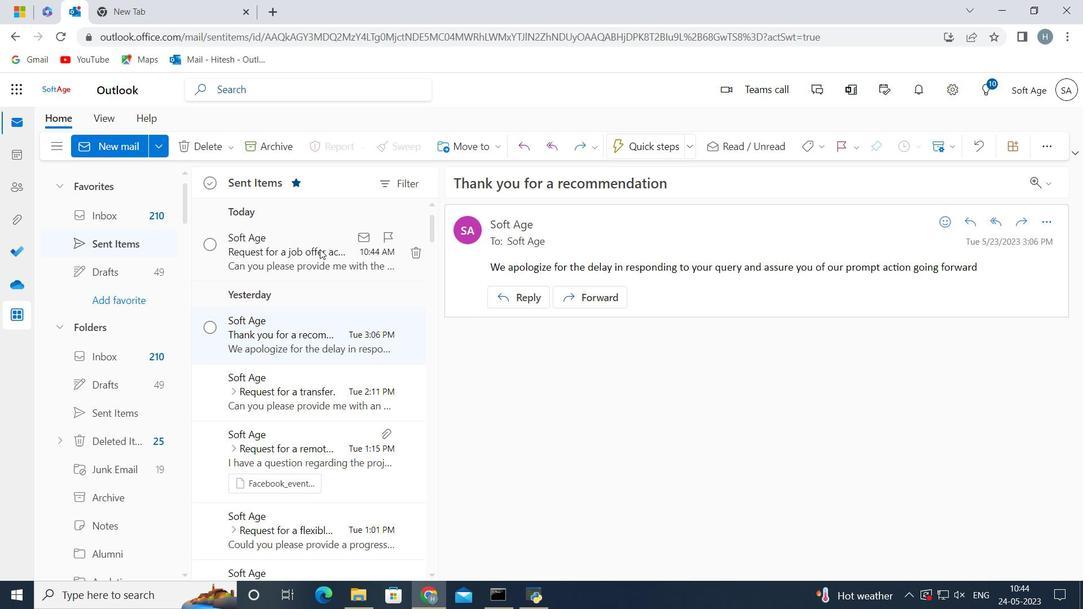 
Action: Mouse pressed left at (314, 249)
Screenshot: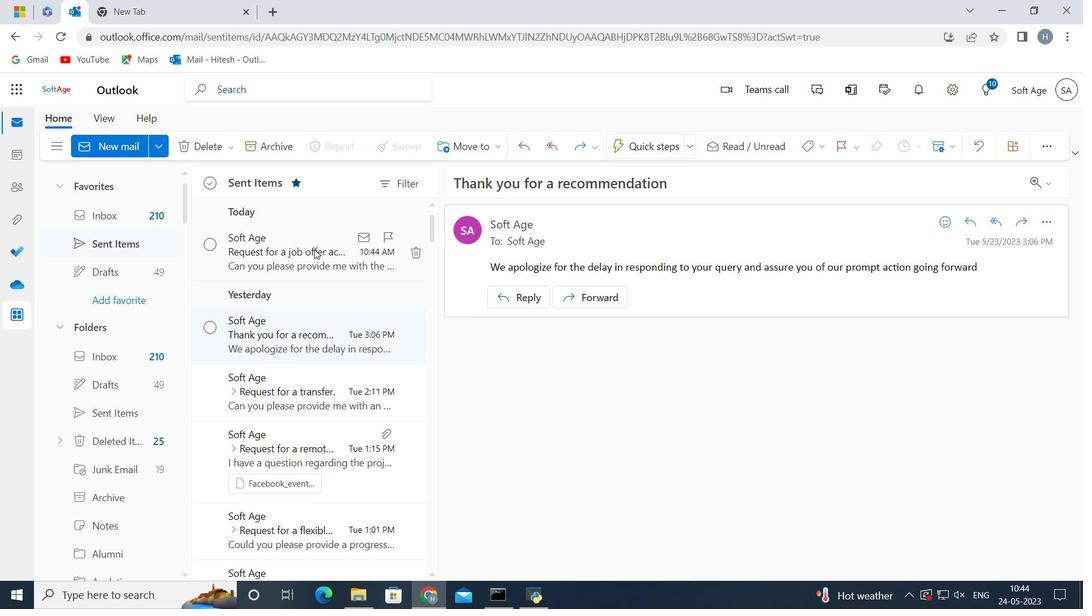 
Action: Mouse moved to (477, 148)
Screenshot: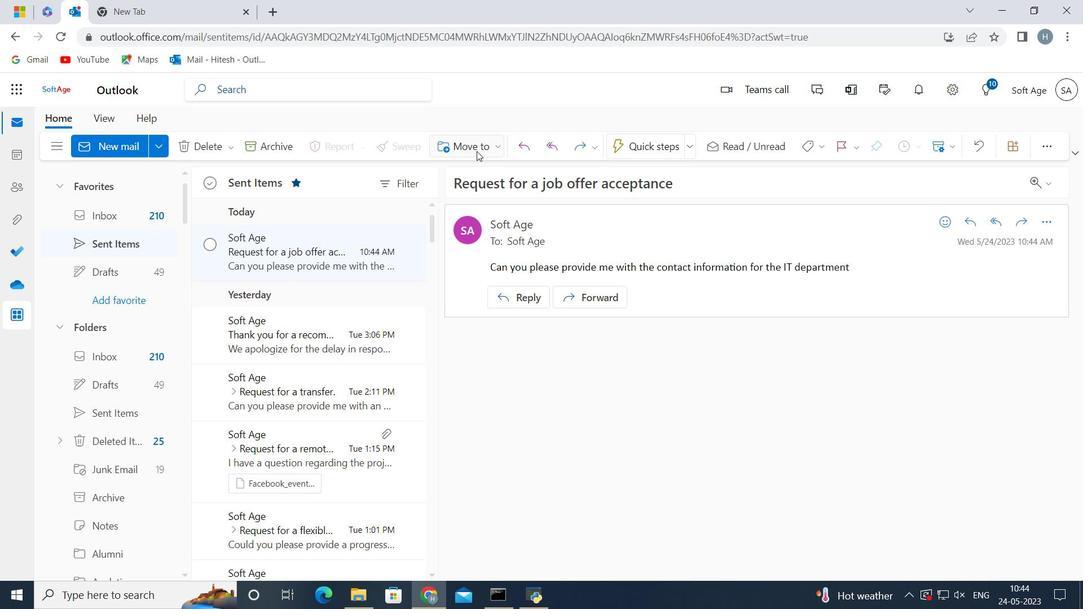 
Action: Mouse pressed left at (477, 148)
Screenshot: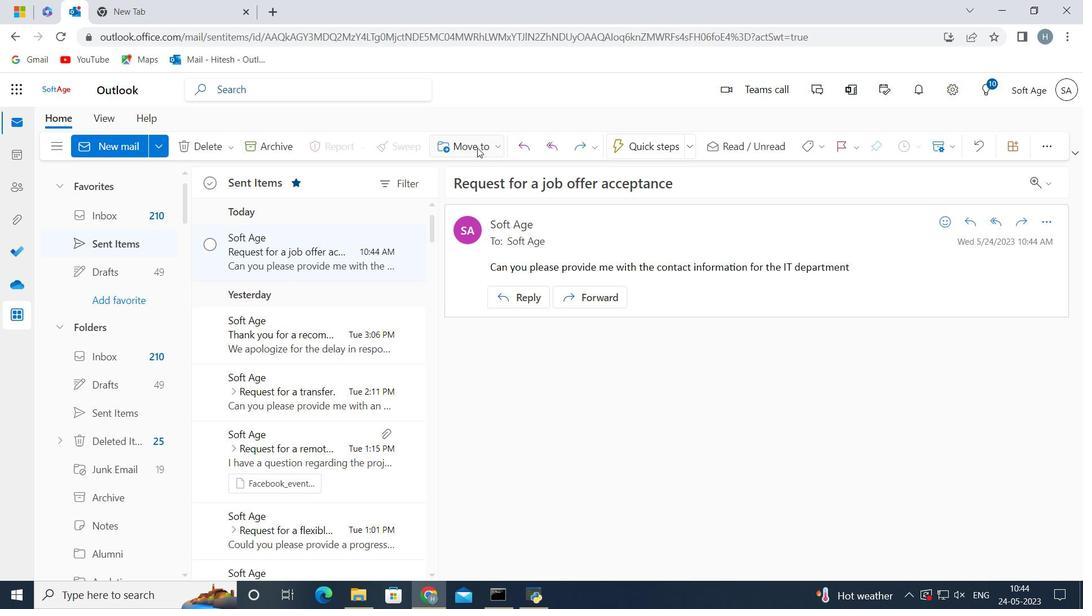 
Action: Mouse moved to (485, 168)
Screenshot: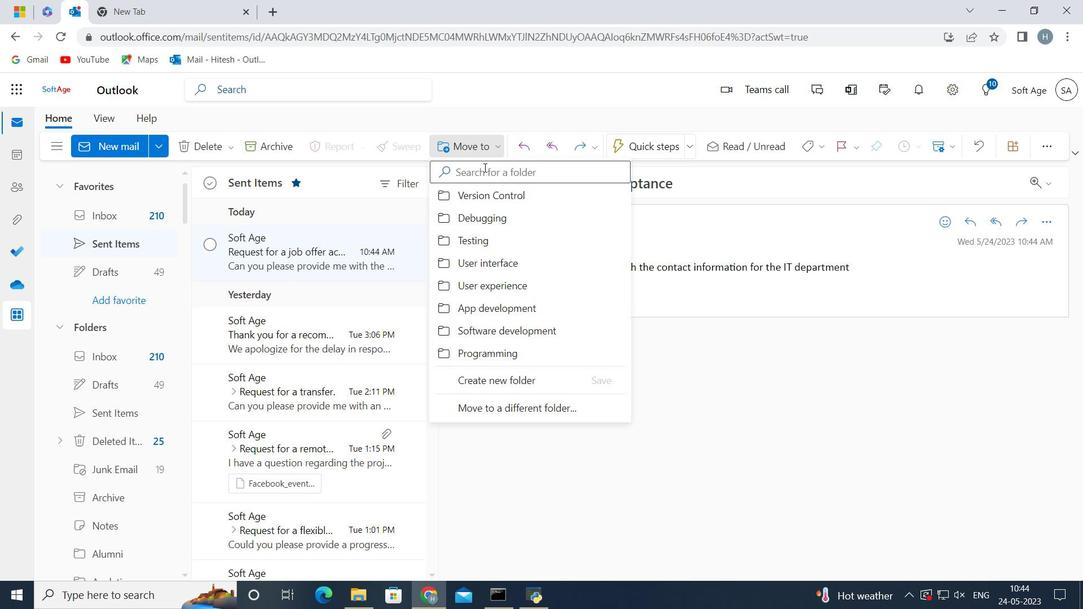 
Action: Mouse pressed left at (485, 168)
Screenshot: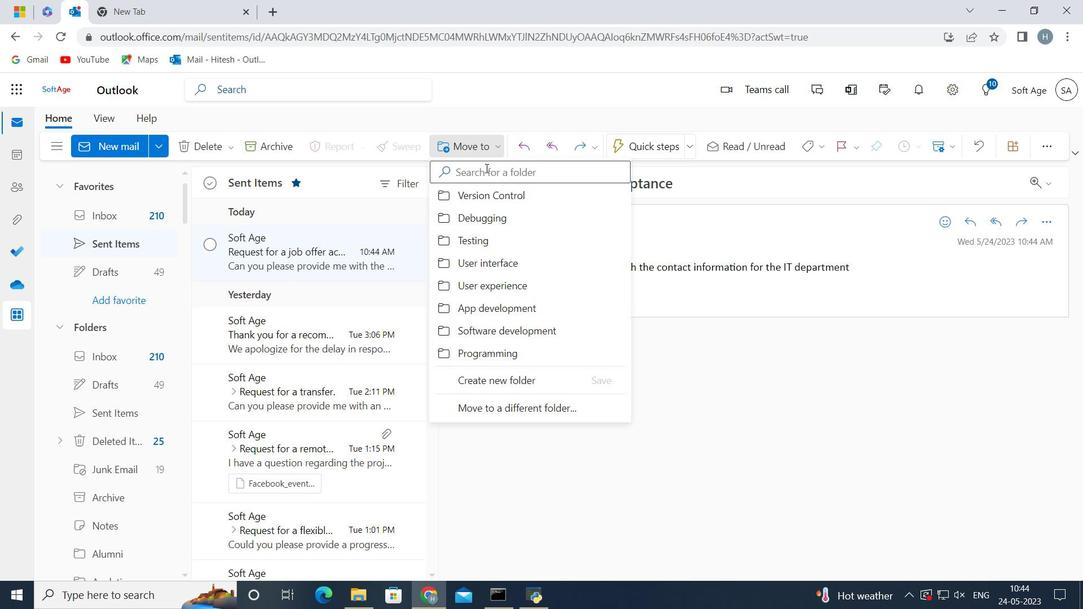
Action: Mouse moved to (486, 168)
Screenshot: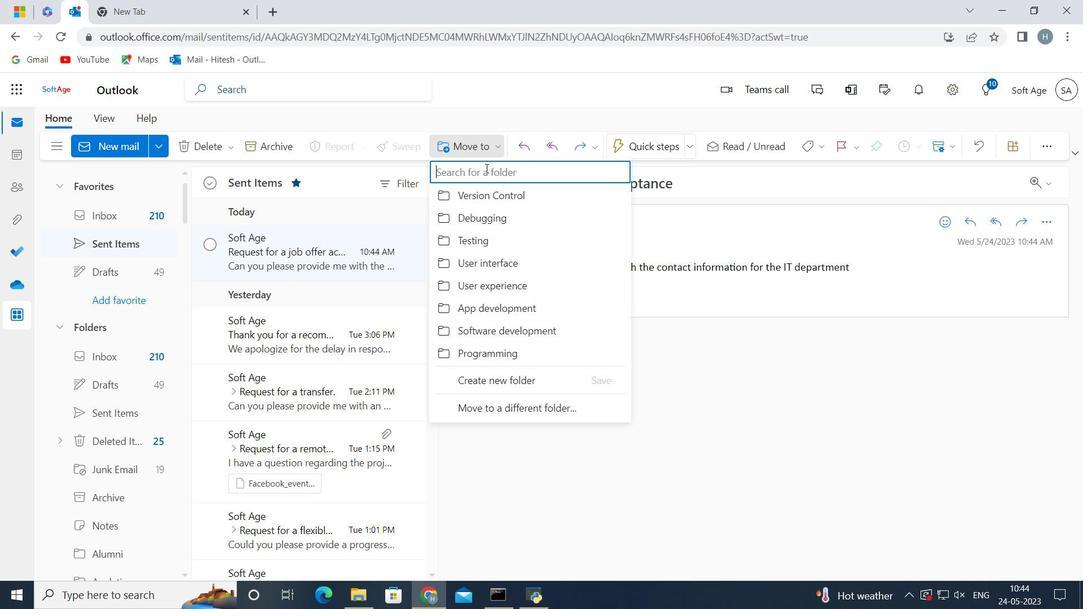 
Action: Key pressed <Key.shift>Cloud<Key.space>c
Screenshot: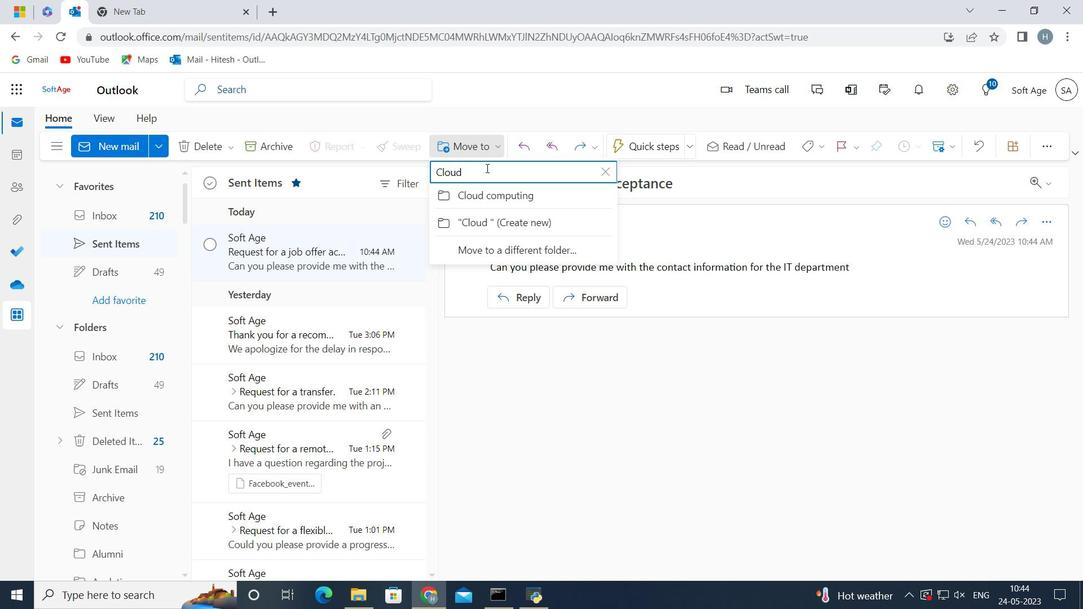 
Action: Mouse moved to (486, 168)
Screenshot: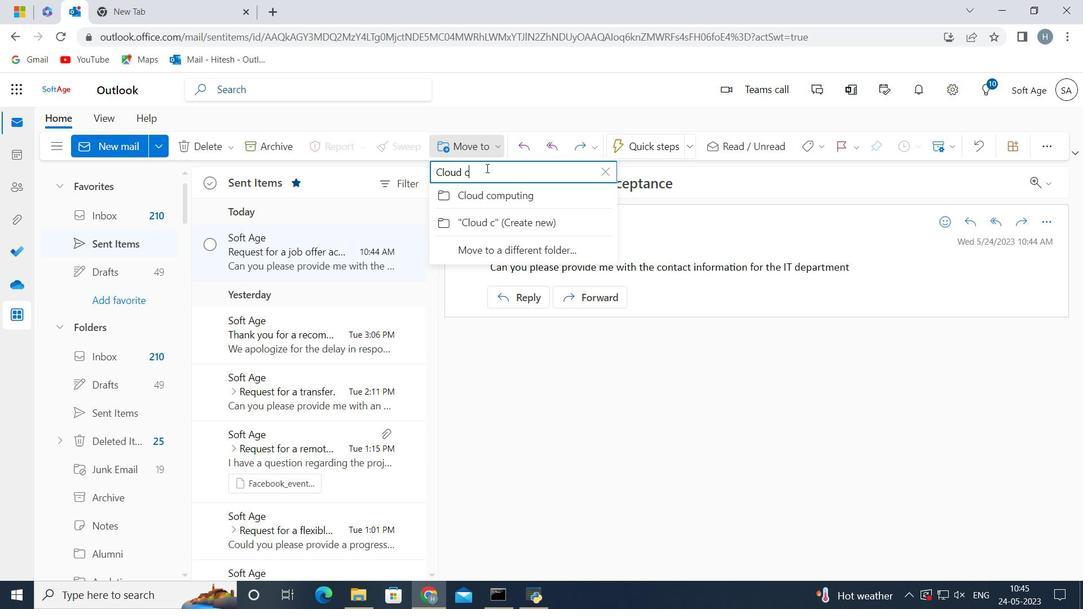 
Action: Key pressed omp
Screenshot: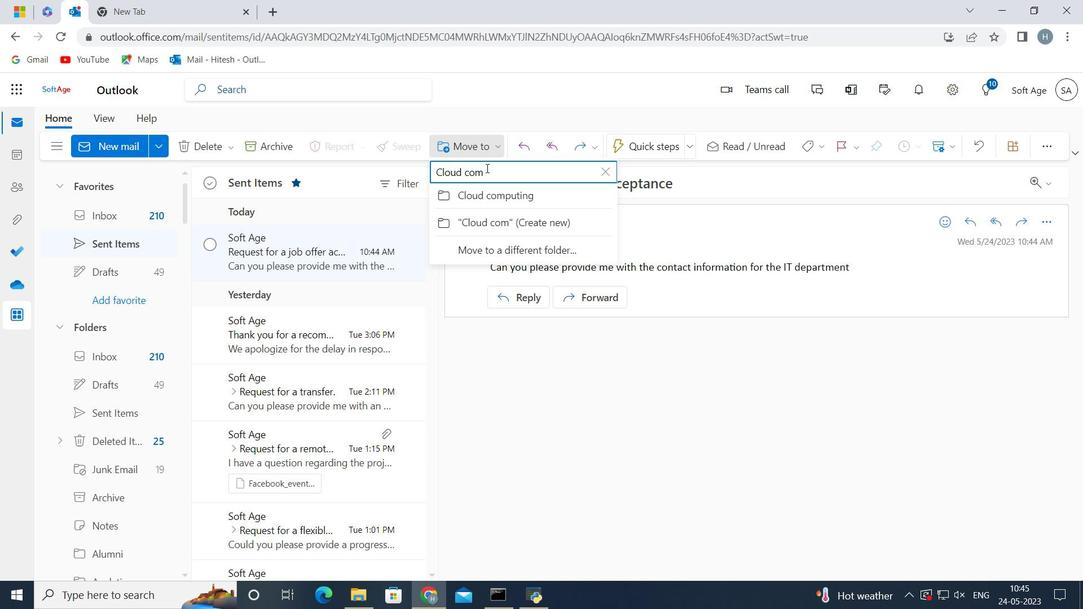 
Action: Mouse moved to (484, 169)
Screenshot: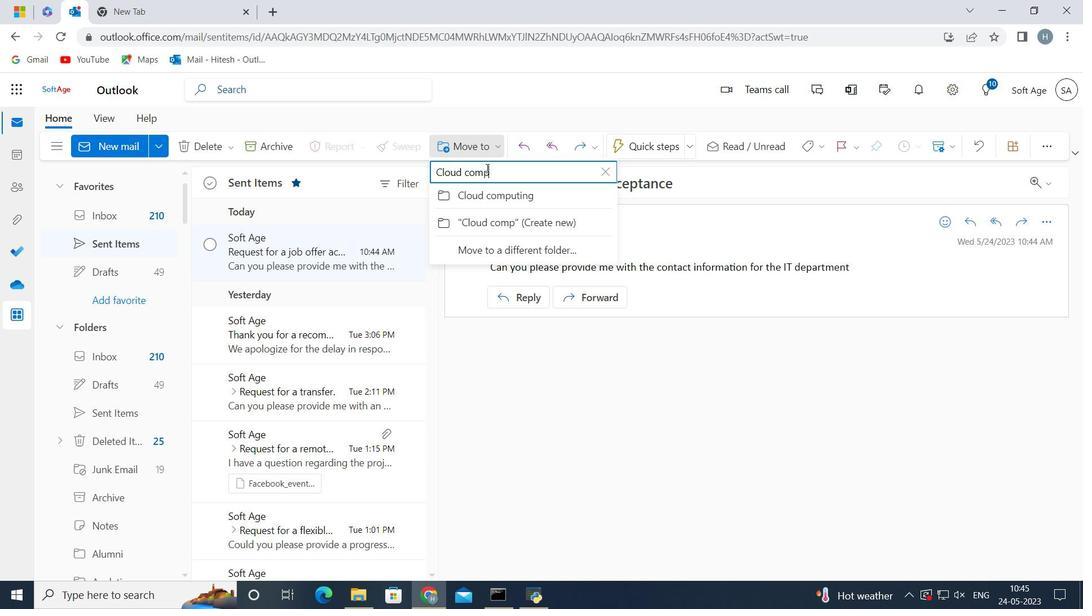 
Action: Key pressed u
Screenshot: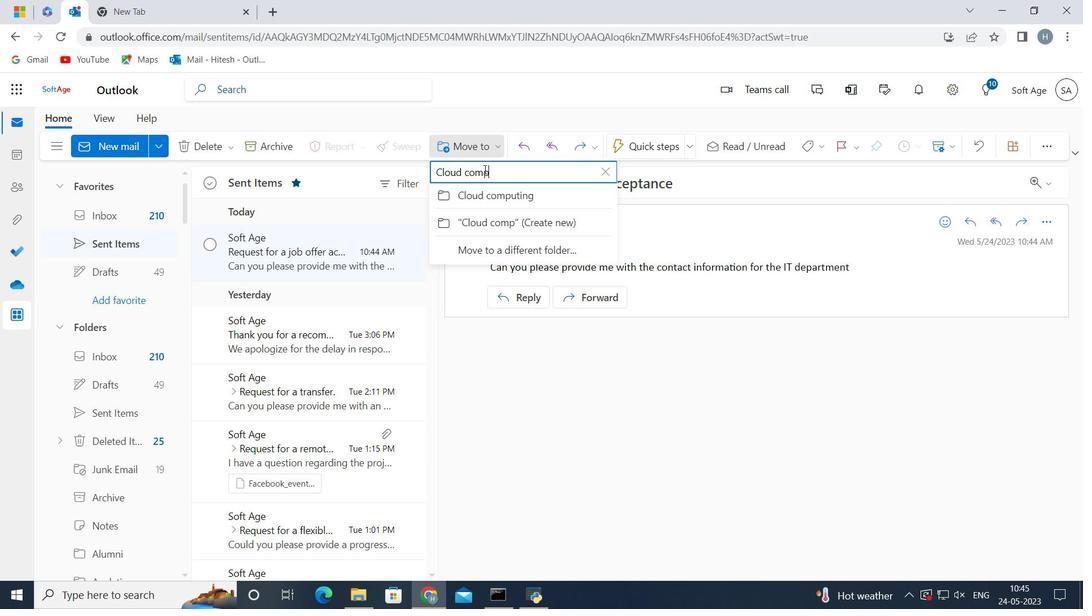 
Action: Mouse moved to (481, 170)
Screenshot: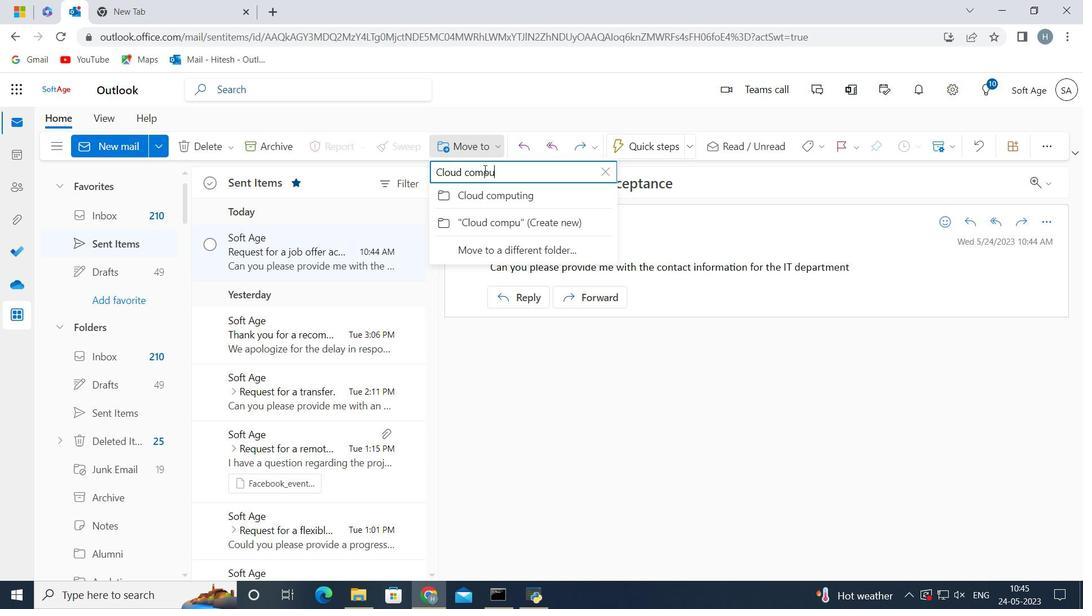 
Action: Key pressed ti
Screenshot: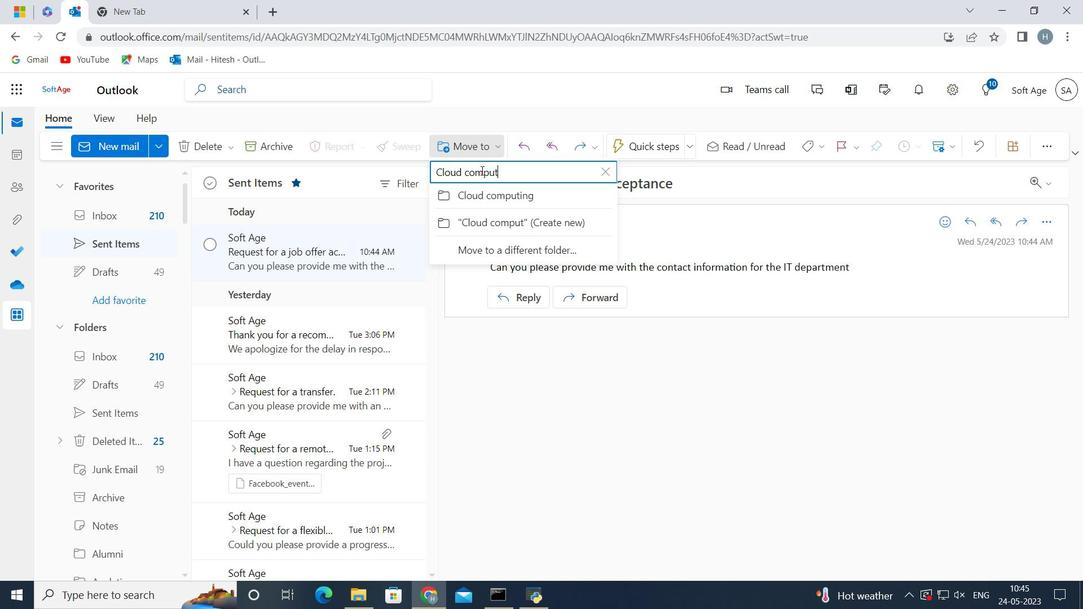 
Action: Mouse moved to (479, 171)
Screenshot: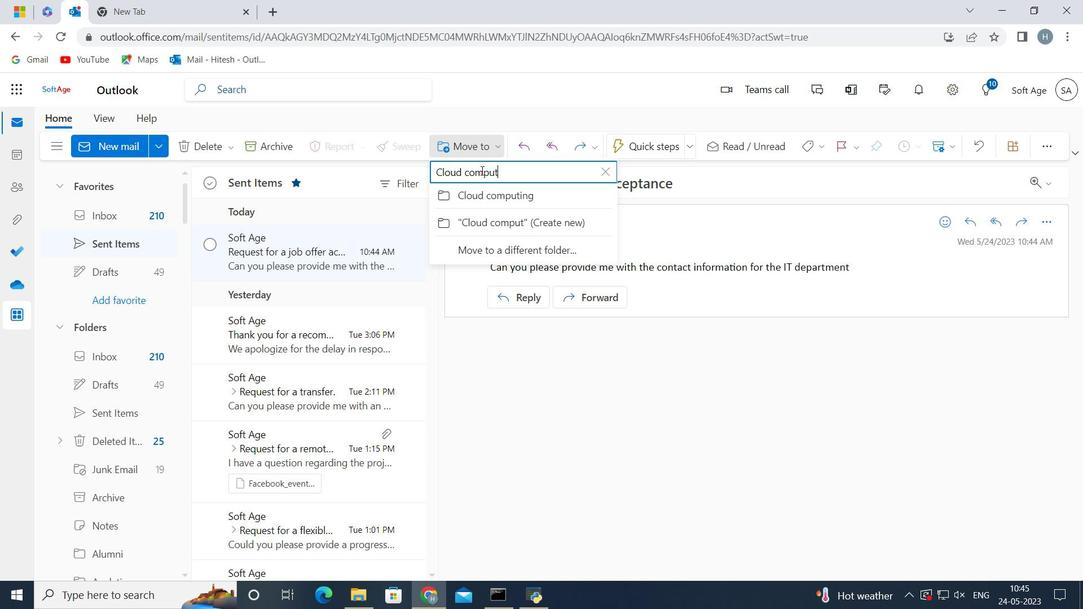 
Action: Key pressed ng
Screenshot: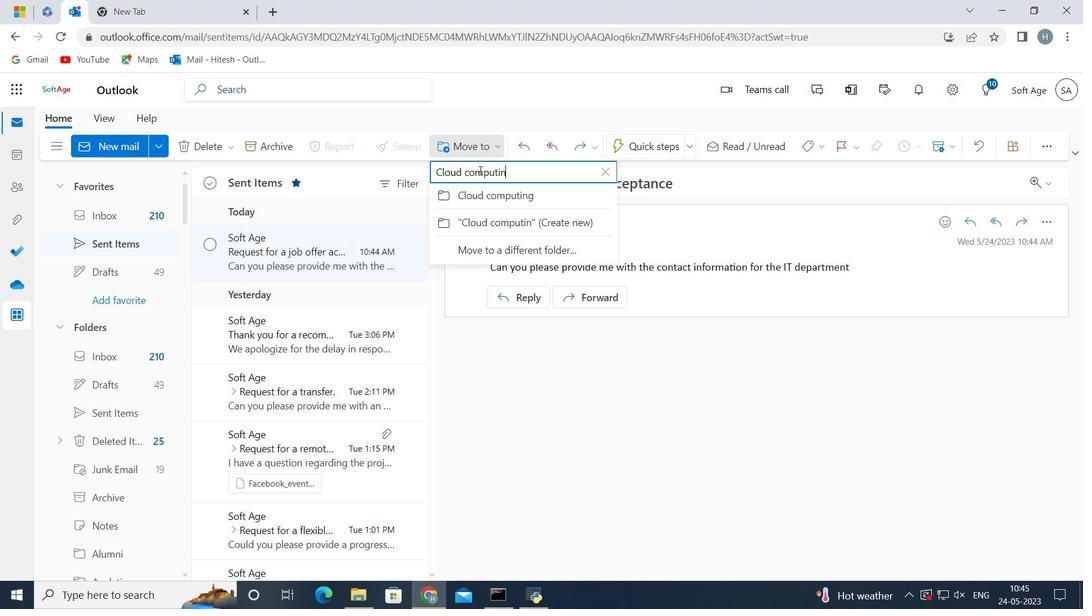 
Action: Mouse moved to (440, 196)
Screenshot: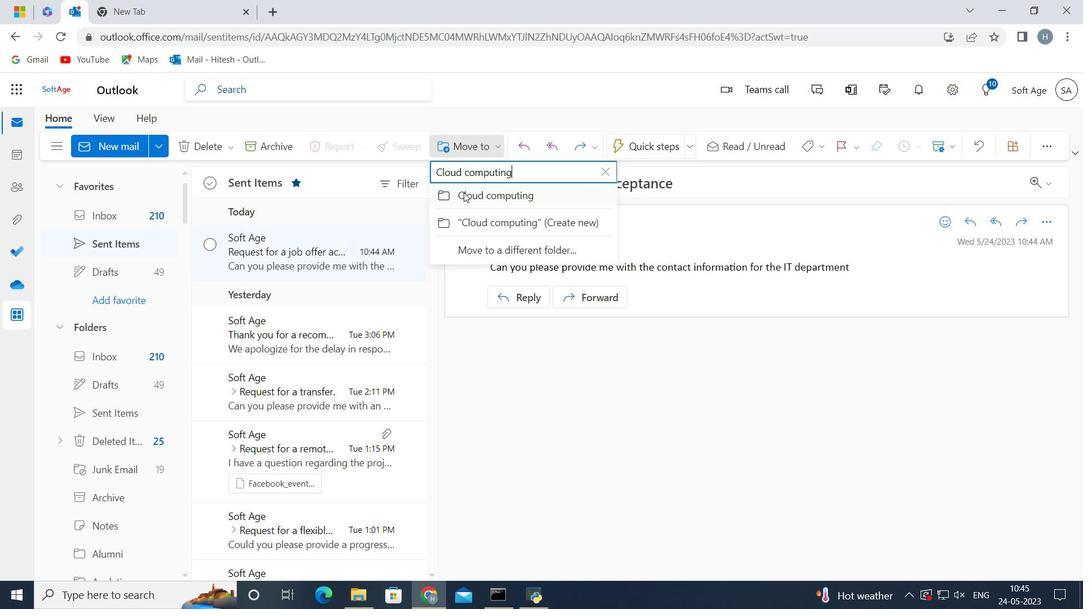 
Action: Mouse pressed left at (440, 196)
Screenshot: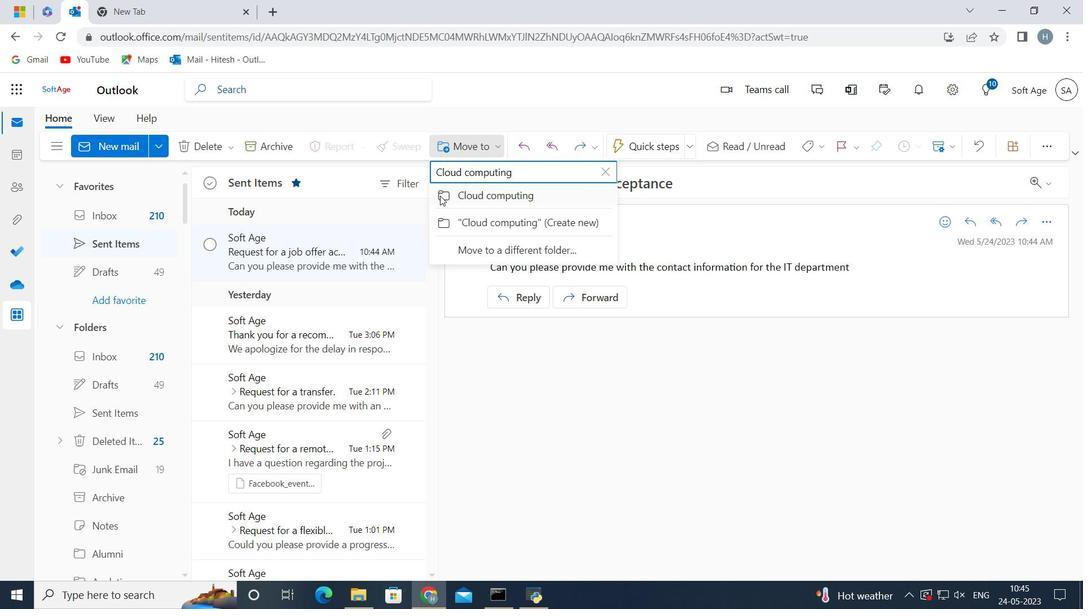 
Action: Mouse moved to (521, 417)
Screenshot: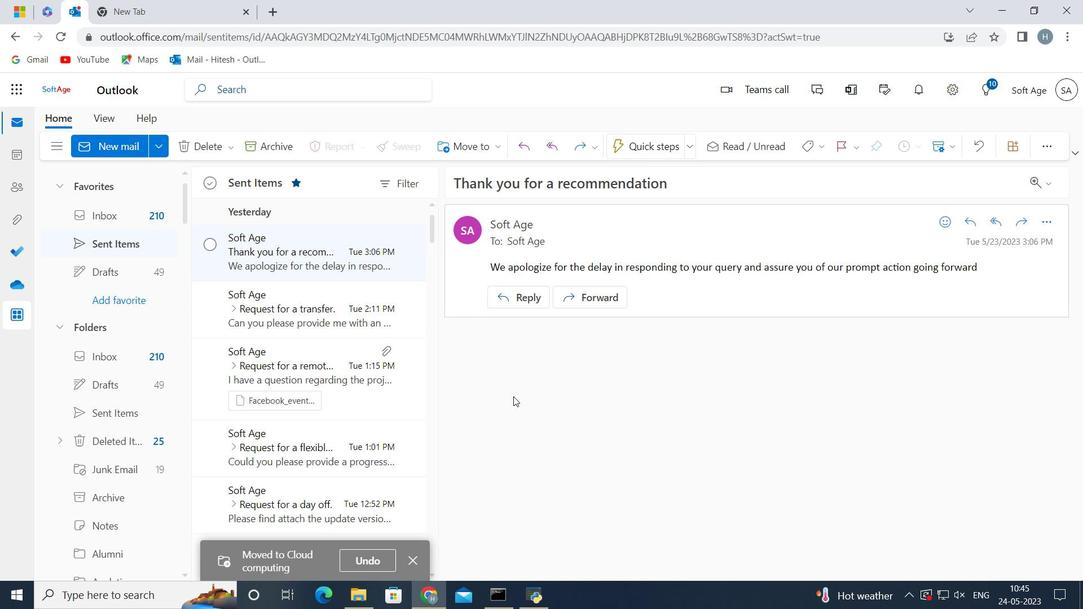
